 Task: Find connections with filter location Warnes with filter topic #Managementskillswith filter profile language Spanish with filter current company Australian Trade and Investment Commission (Austrade) with filter school Bidhan Chandra Krishi Viswavidyalaya with filter industry Office Furniture and Fixtures Manufacturing with filter service category Business Law with filter keywords title Bookkeeper
Action: Mouse moved to (613, 82)
Screenshot: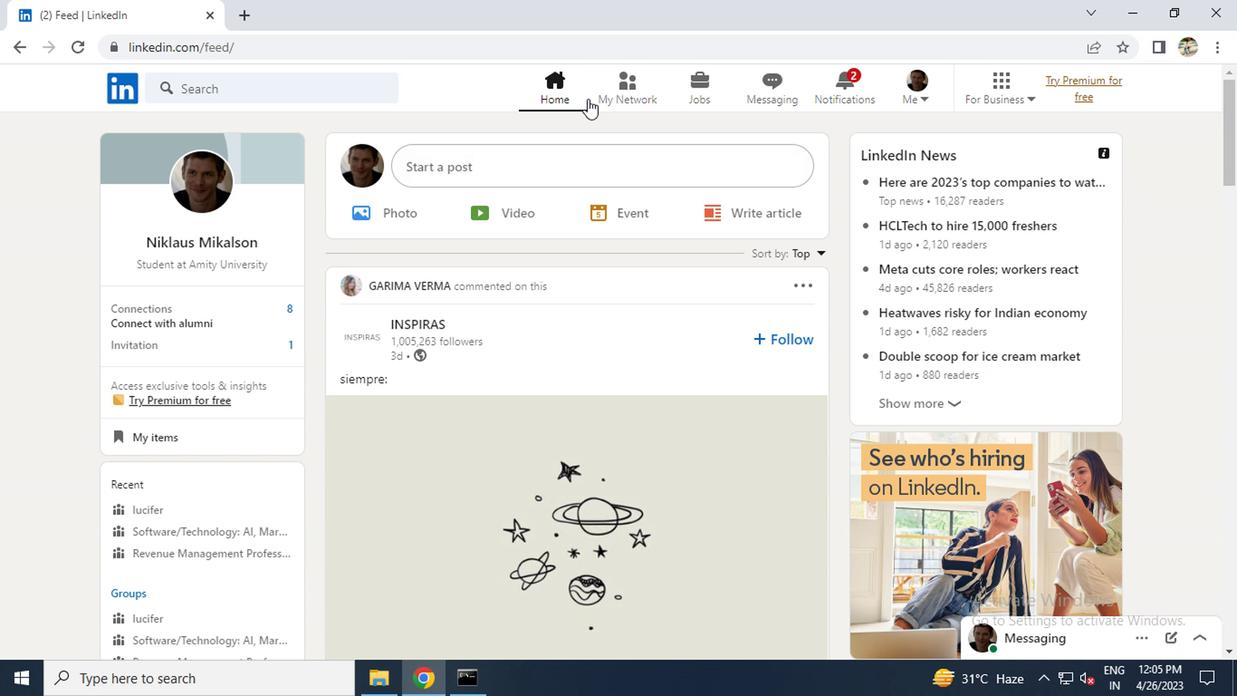 
Action: Mouse pressed left at (613, 82)
Screenshot: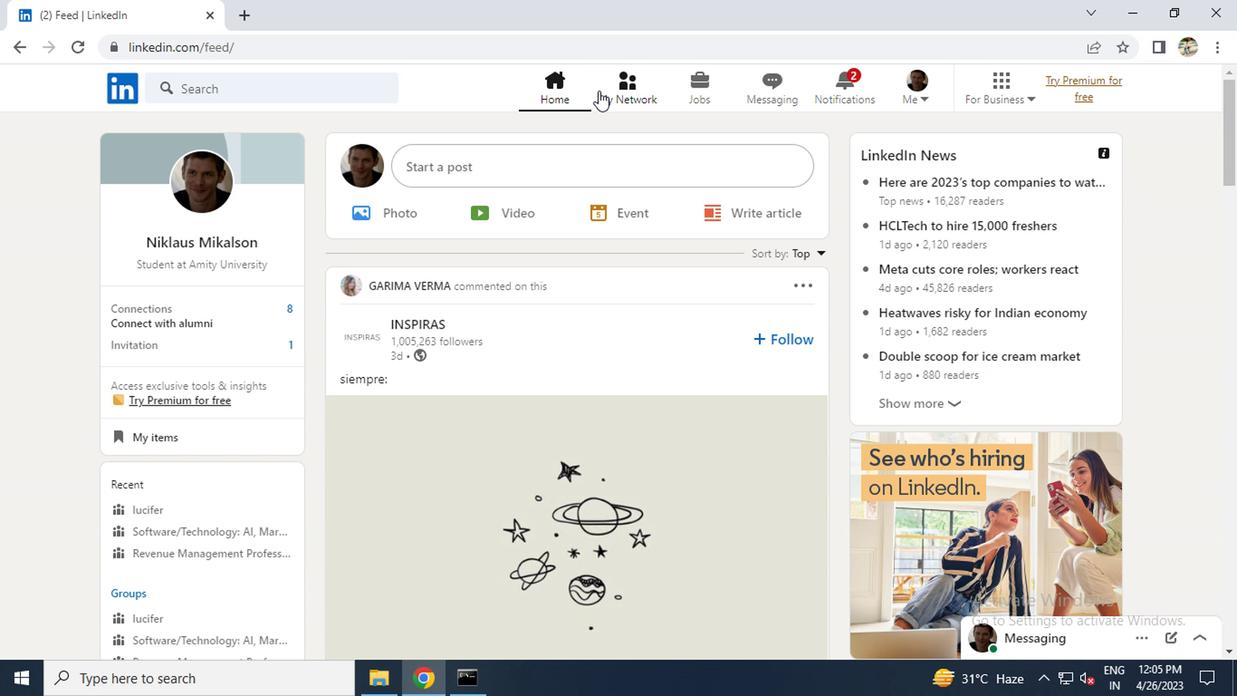 
Action: Mouse moved to (221, 190)
Screenshot: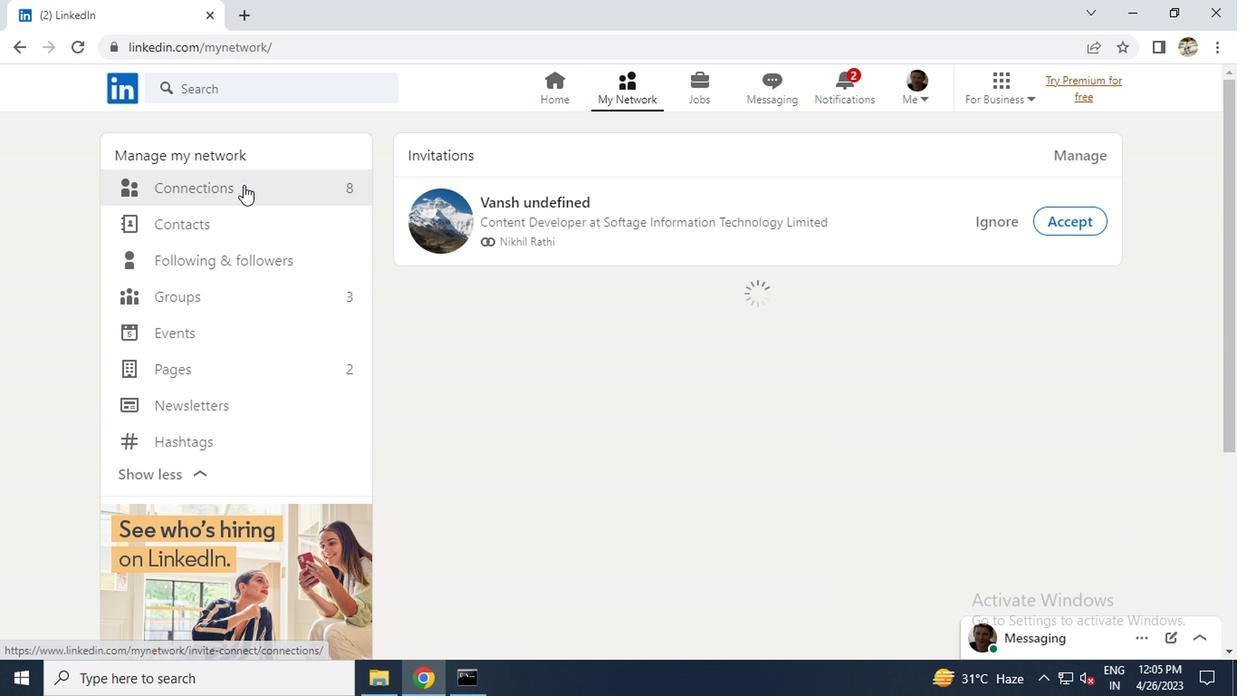 
Action: Mouse pressed left at (221, 190)
Screenshot: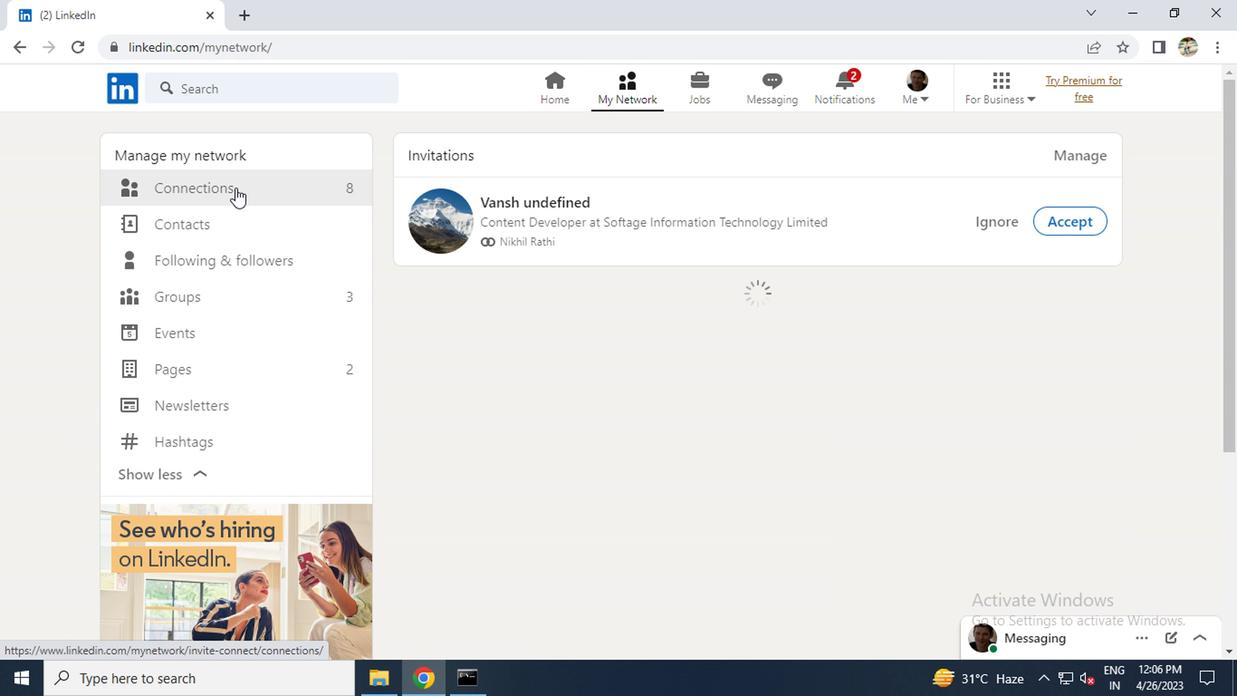 
Action: Mouse moved to (720, 194)
Screenshot: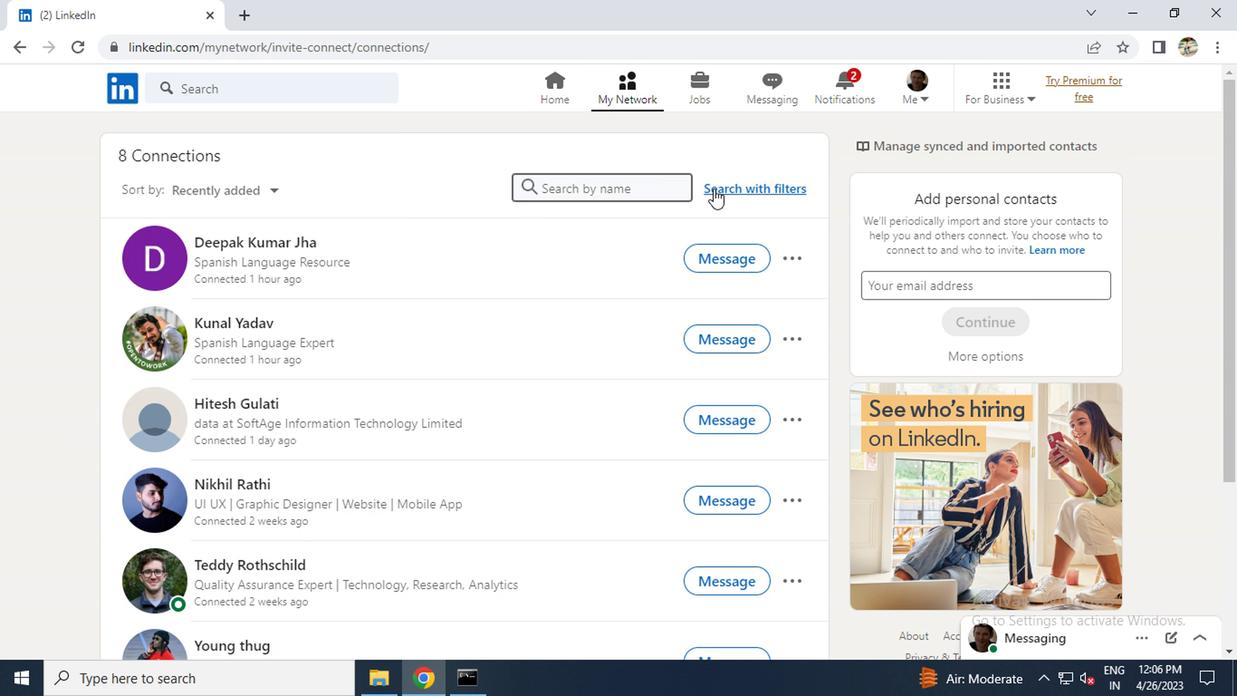 
Action: Mouse pressed left at (720, 194)
Screenshot: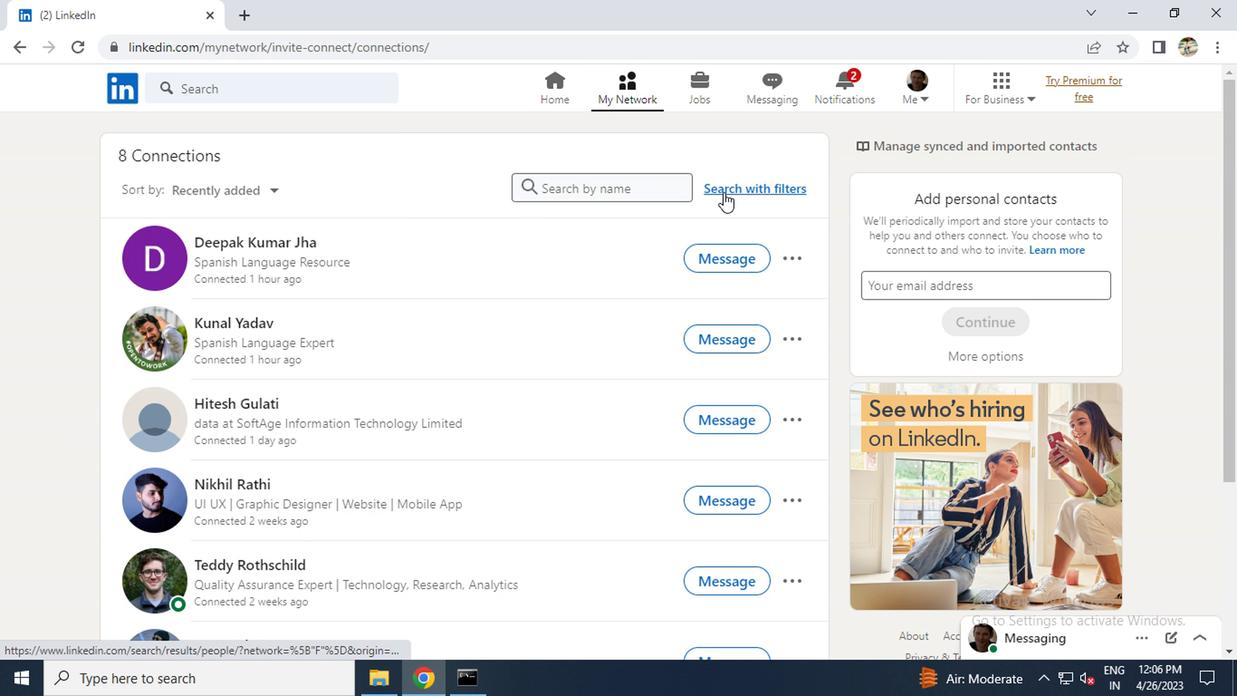 
Action: Mouse moved to (600, 137)
Screenshot: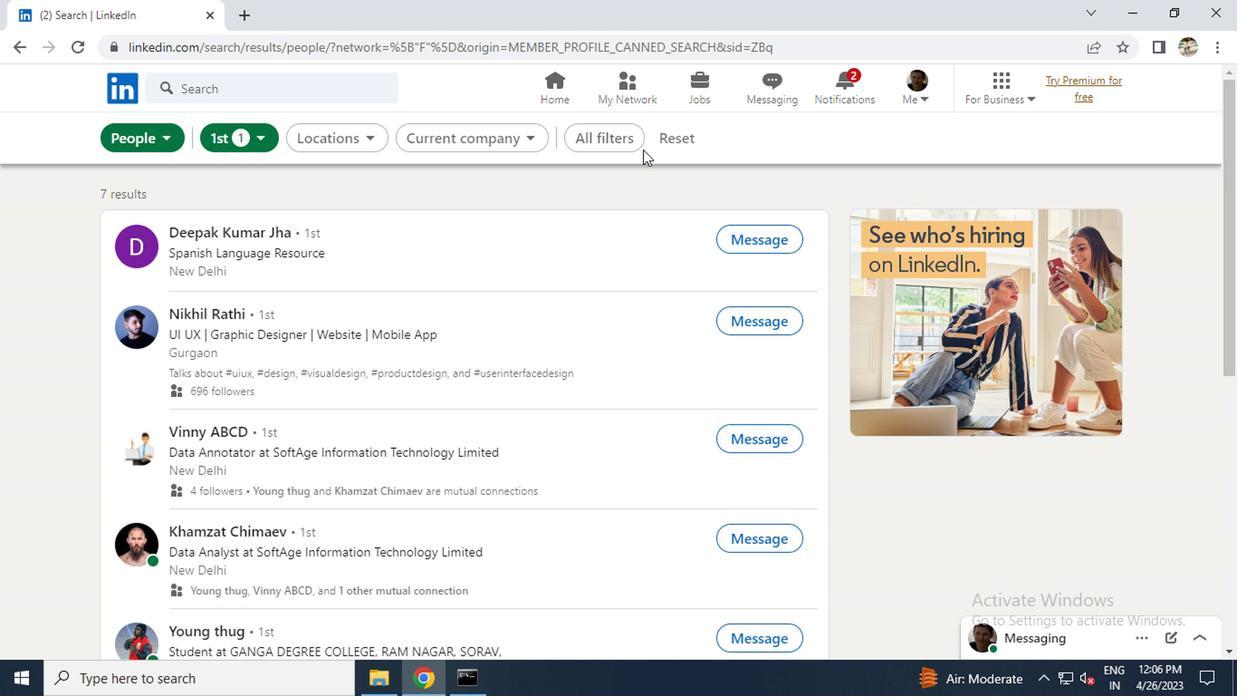 
Action: Mouse pressed left at (600, 137)
Screenshot: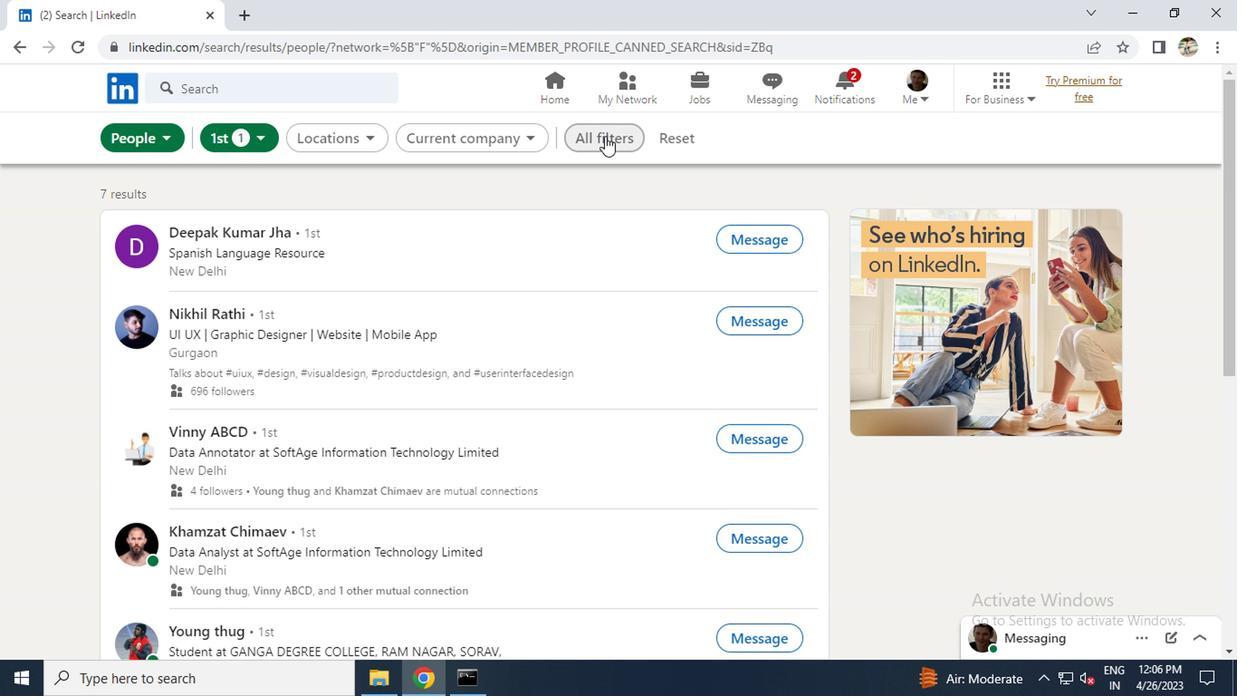
Action: Mouse moved to (818, 261)
Screenshot: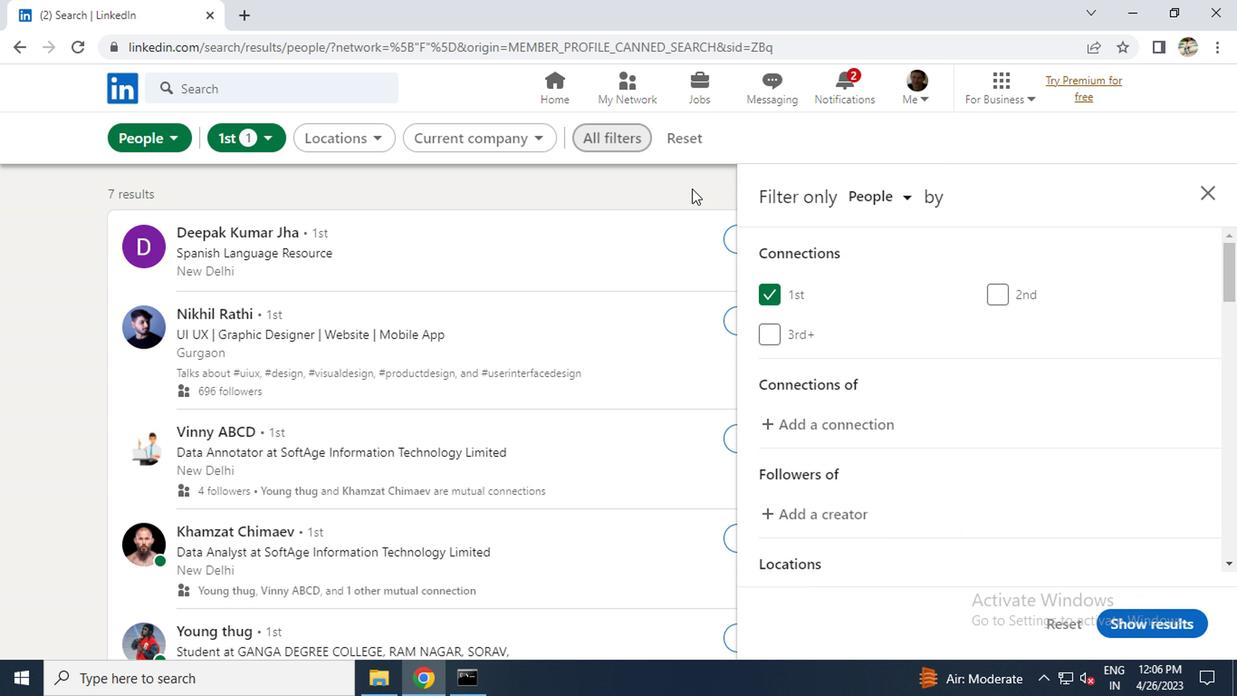 
Action: Mouse scrolled (818, 260) with delta (0, 0)
Screenshot: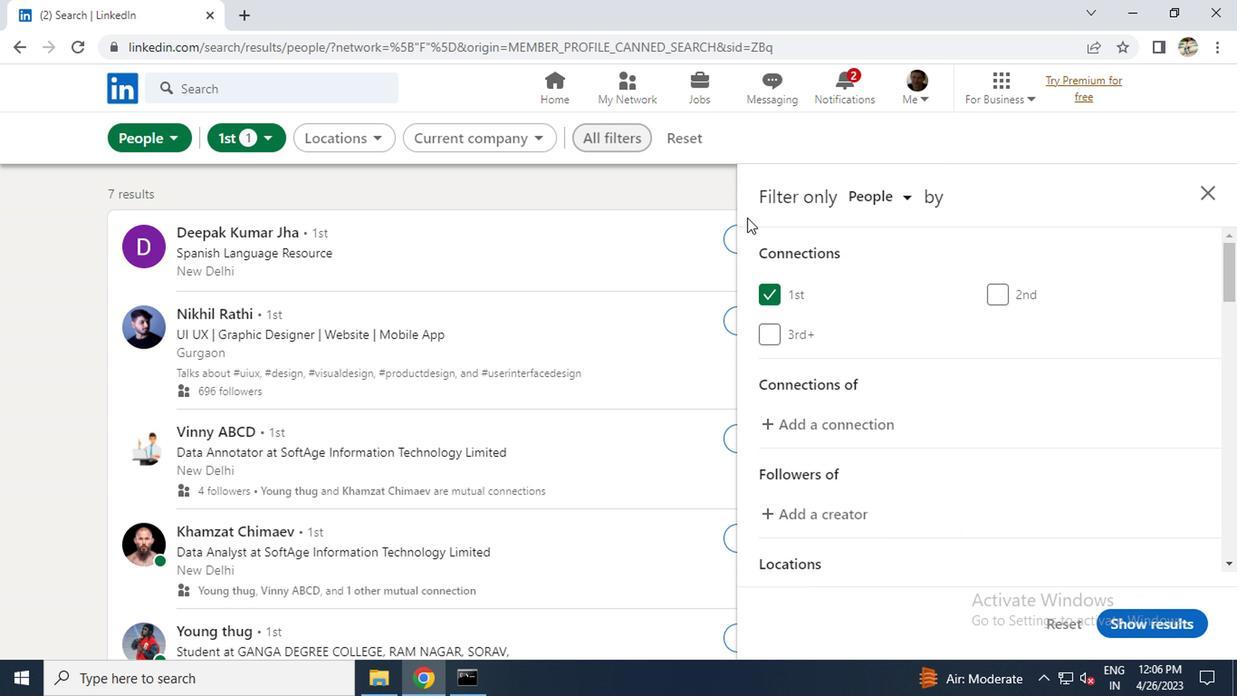 
Action: Mouse moved to (818, 262)
Screenshot: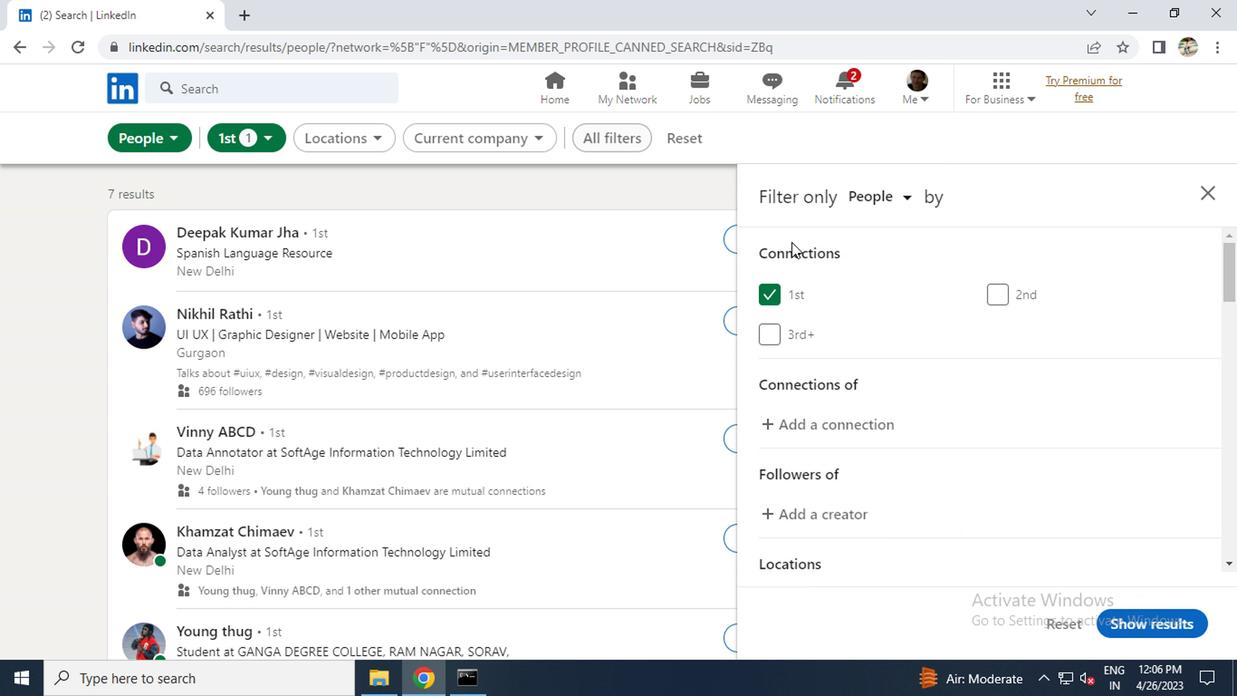
Action: Mouse scrolled (818, 261) with delta (0, -1)
Screenshot: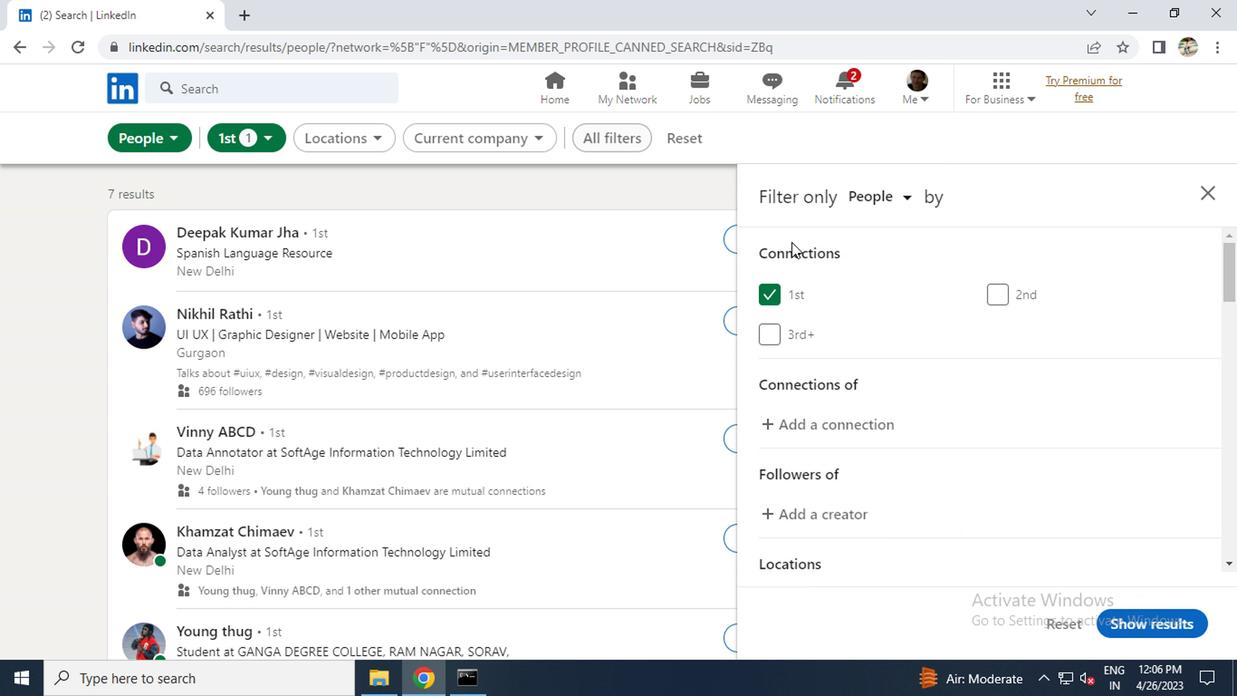 
Action: Mouse moved to (832, 282)
Screenshot: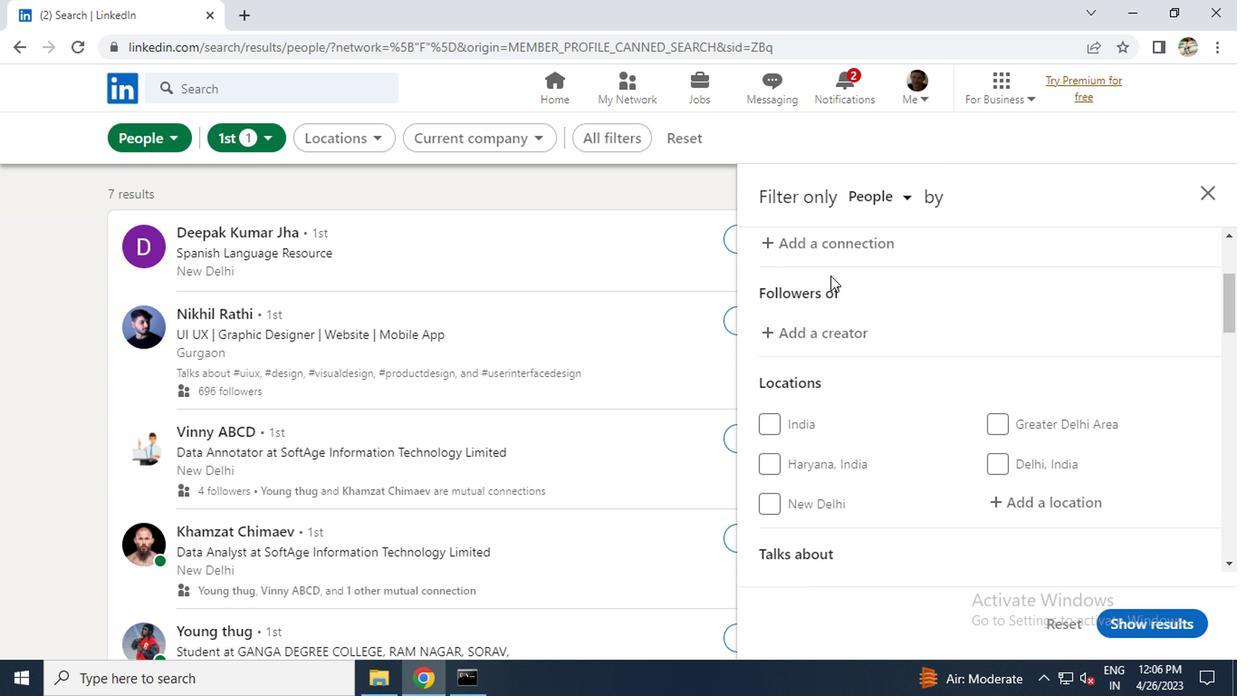 
Action: Mouse scrolled (832, 281) with delta (0, -1)
Screenshot: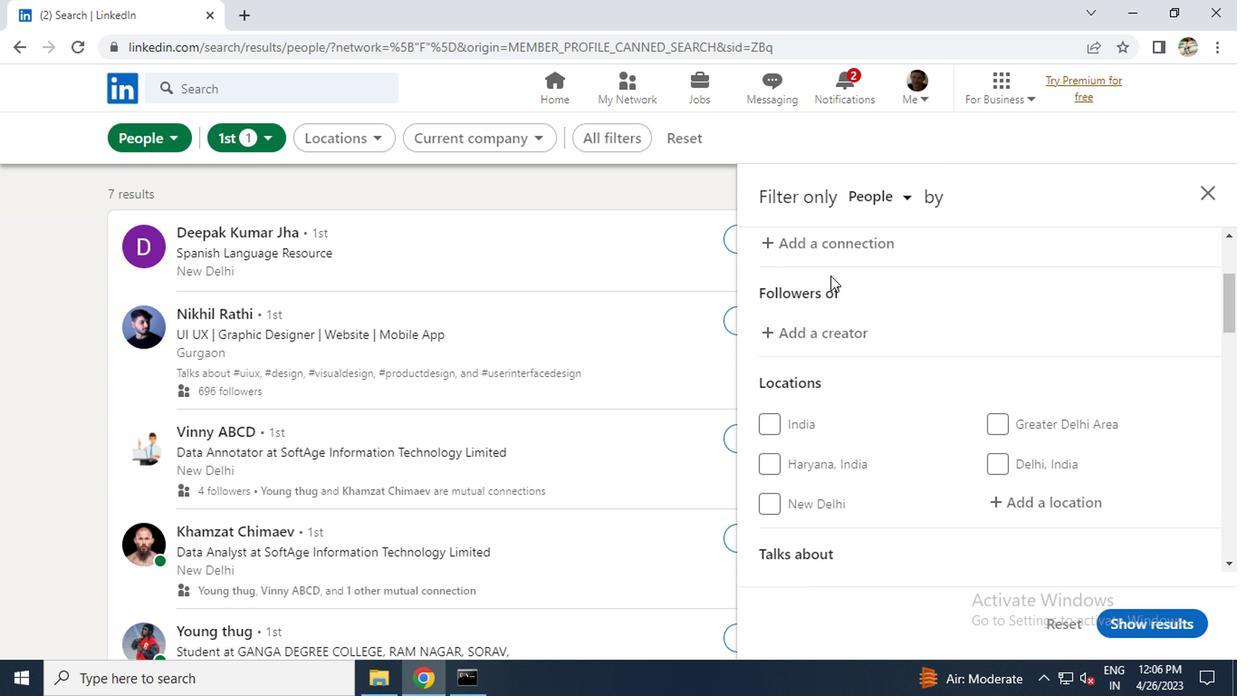
Action: Mouse moved to (1036, 410)
Screenshot: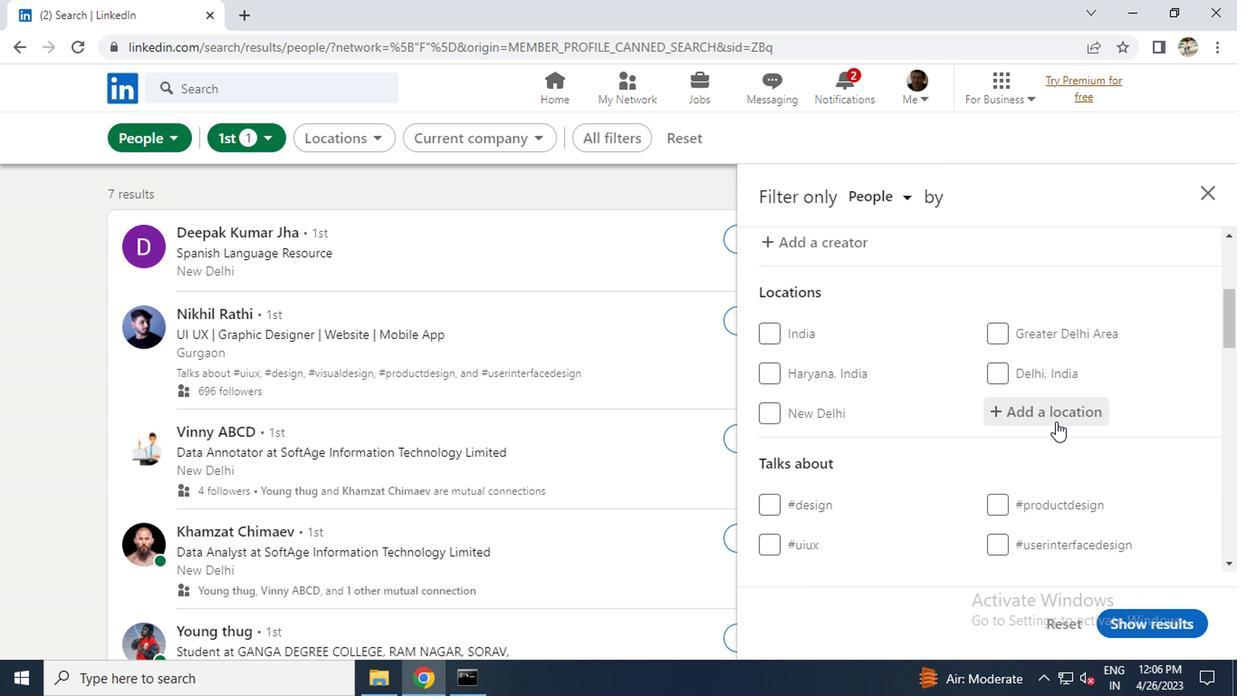 
Action: Mouse pressed left at (1036, 410)
Screenshot: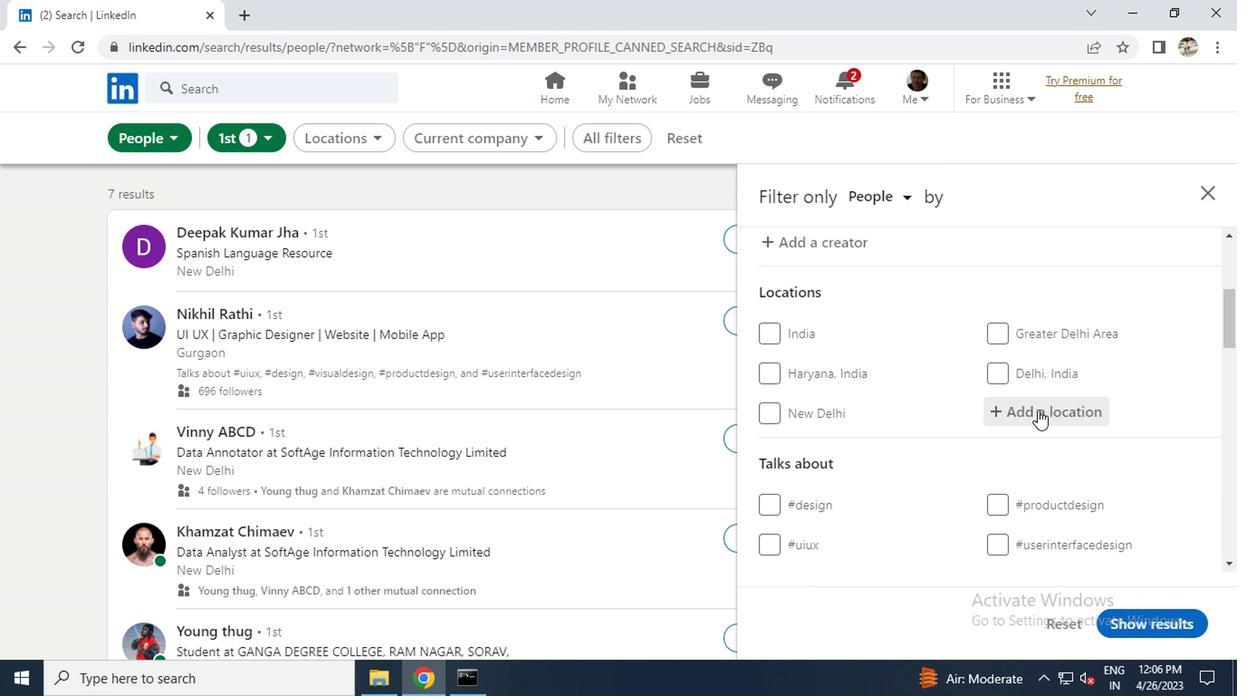 
Action: Mouse moved to (969, 371)
Screenshot: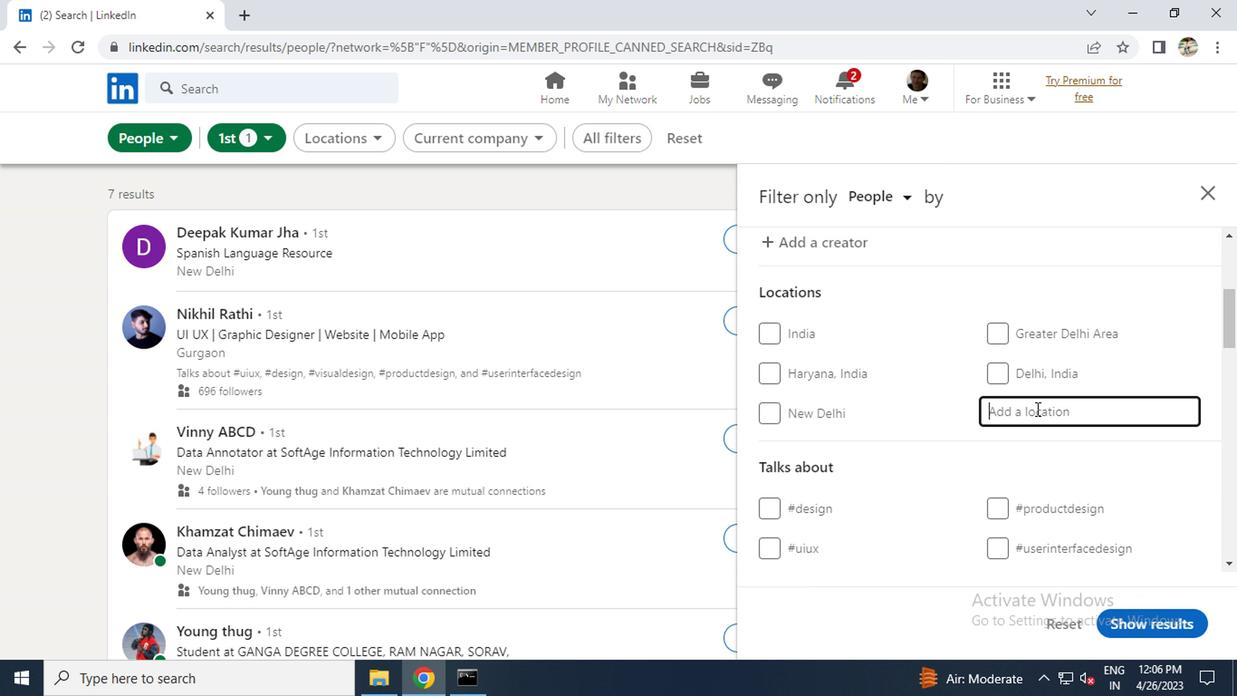 
Action: Key pressed <Key.caps_lock>w<Key.caps_lock>arnes
Screenshot: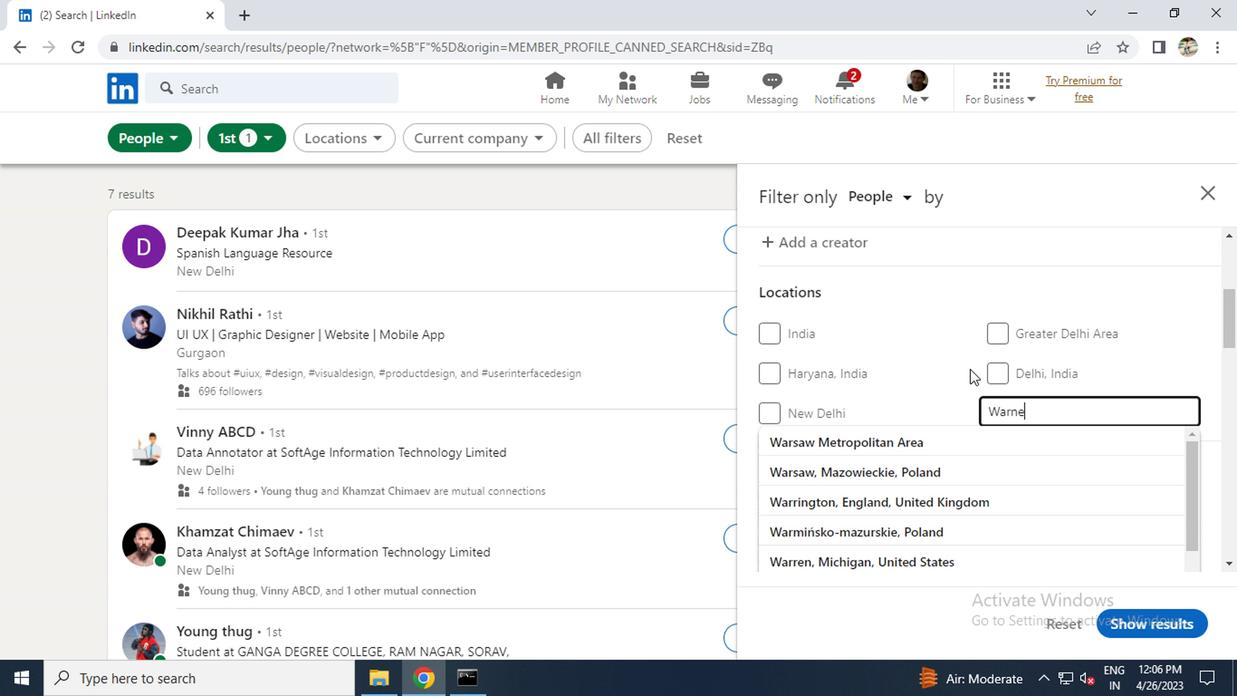 
Action: Mouse moved to (962, 371)
Screenshot: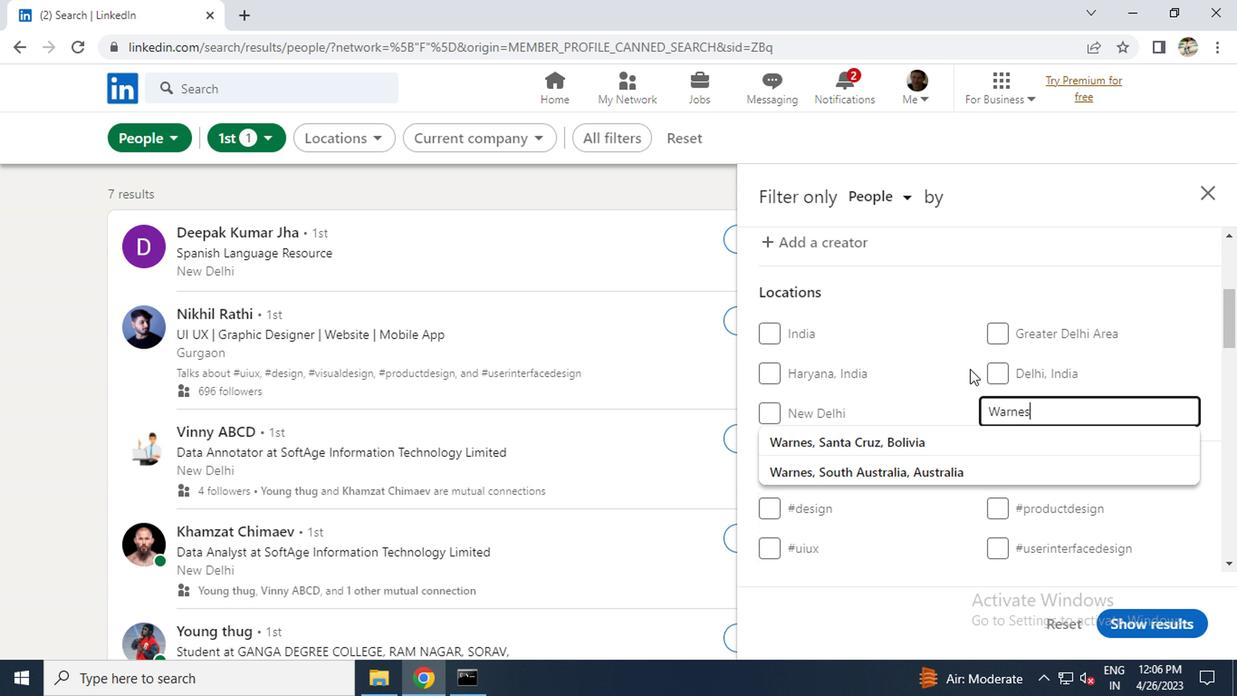 
Action: Key pressed <Key.enter>
Screenshot: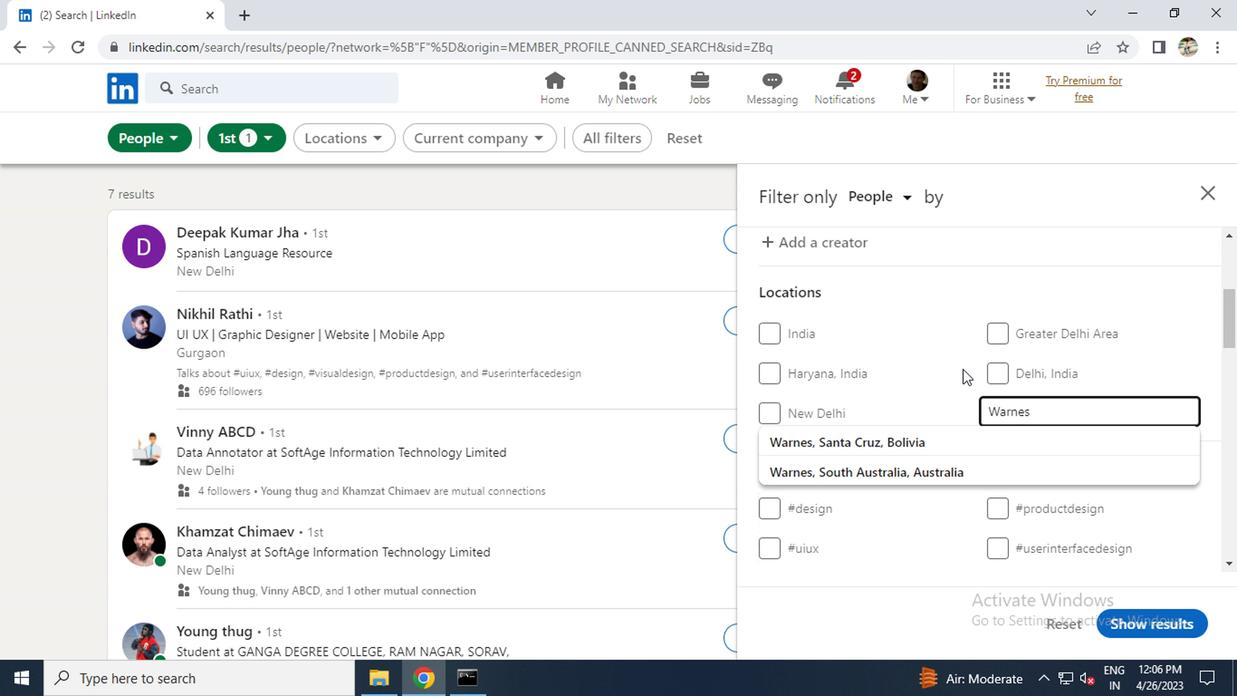 
Action: Mouse moved to (961, 366)
Screenshot: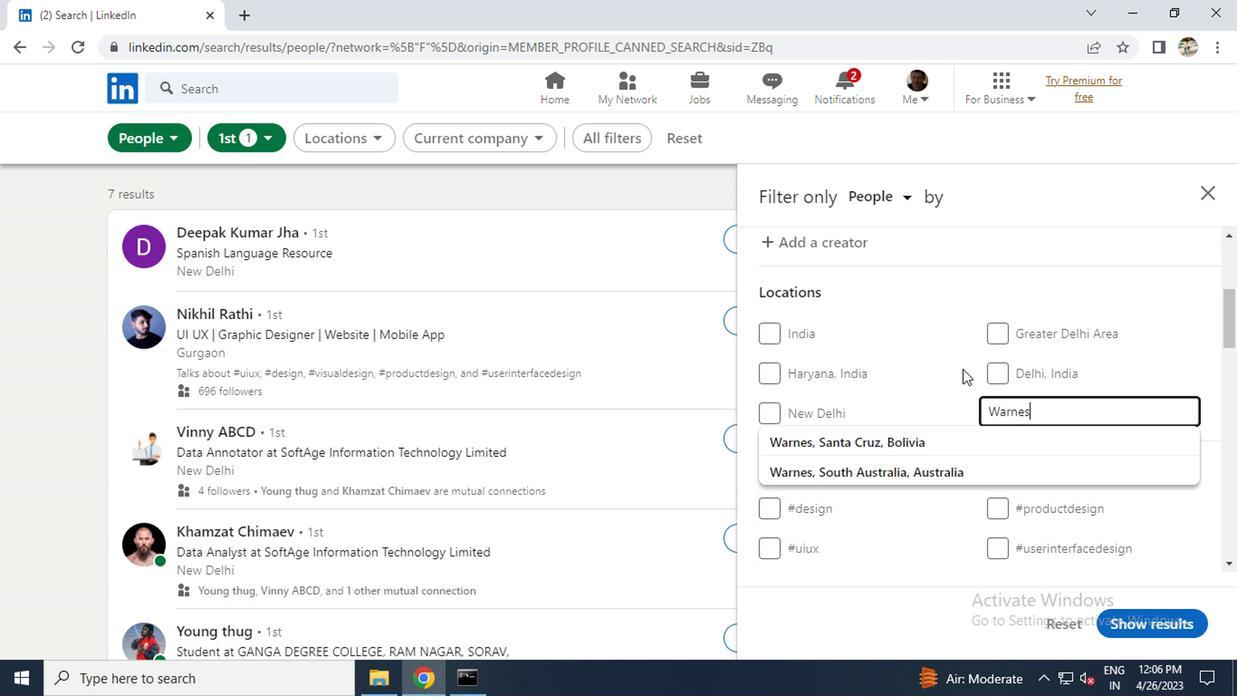 
Action: Mouse scrolled (961, 365) with delta (0, -1)
Screenshot: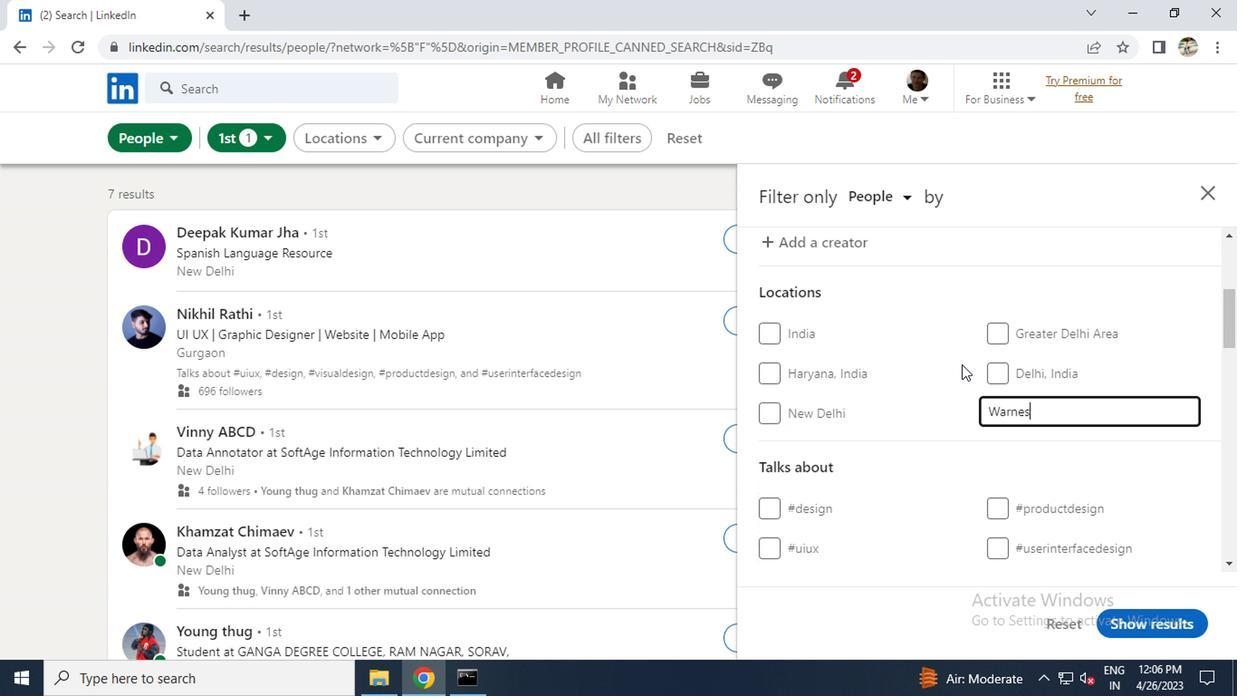 
Action: Mouse scrolled (961, 365) with delta (0, -1)
Screenshot: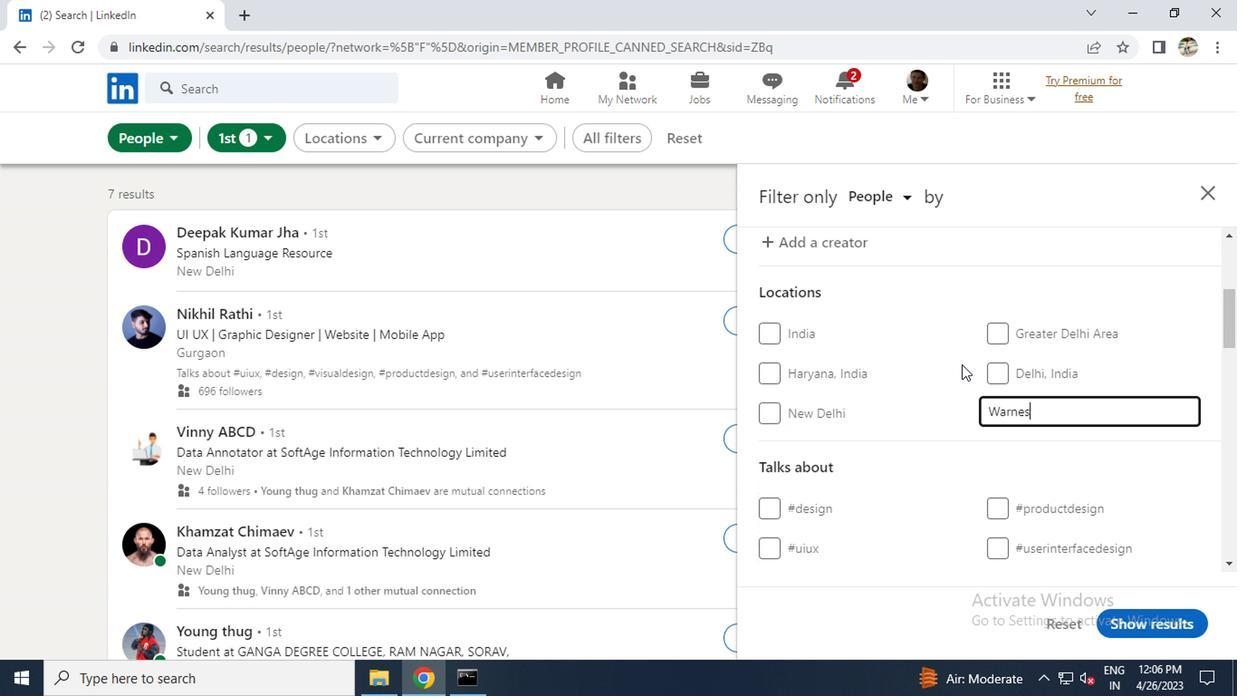 
Action: Mouse moved to (1025, 404)
Screenshot: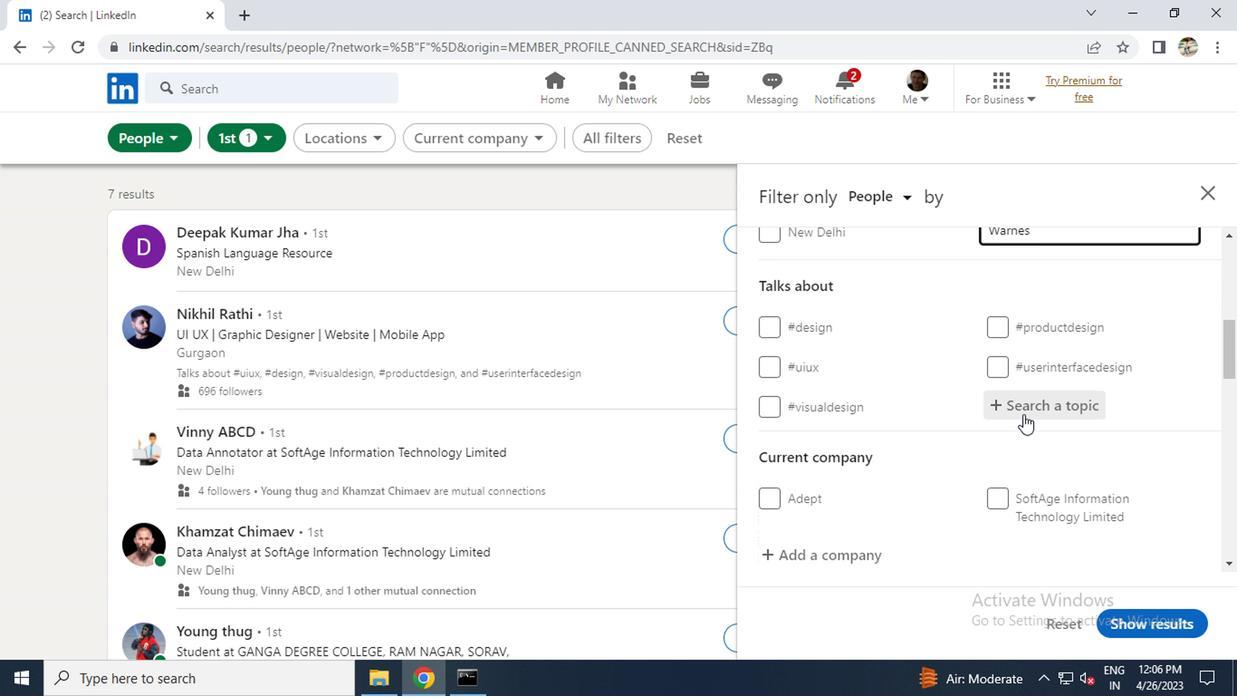 
Action: Mouse pressed left at (1025, 404)
Screenshot: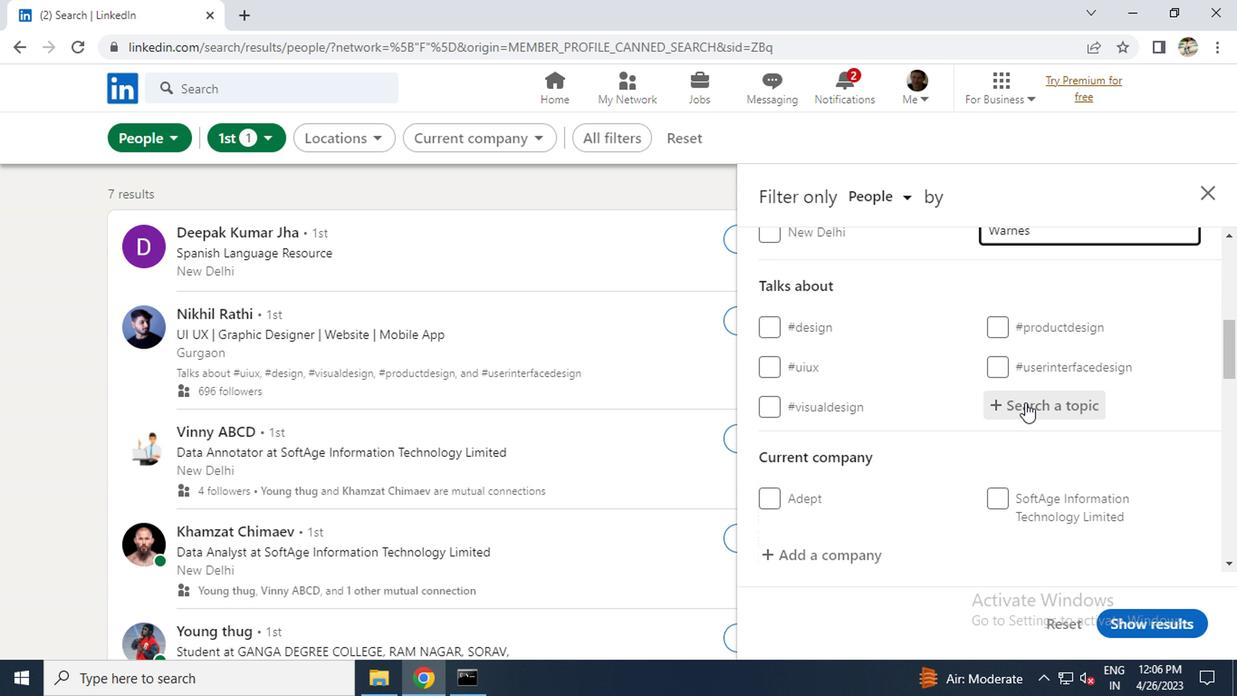 
Action: Key pressed <Key.caps_lock><Key.shift><Key.shift><Key.shift><Key.shift><Key.shift><Key.shift><Key.shift><Key.shift><Key.shift>#MA<Key.backspace><Key.caps_lock>ANAGEMENTSKILLS
Screenshot: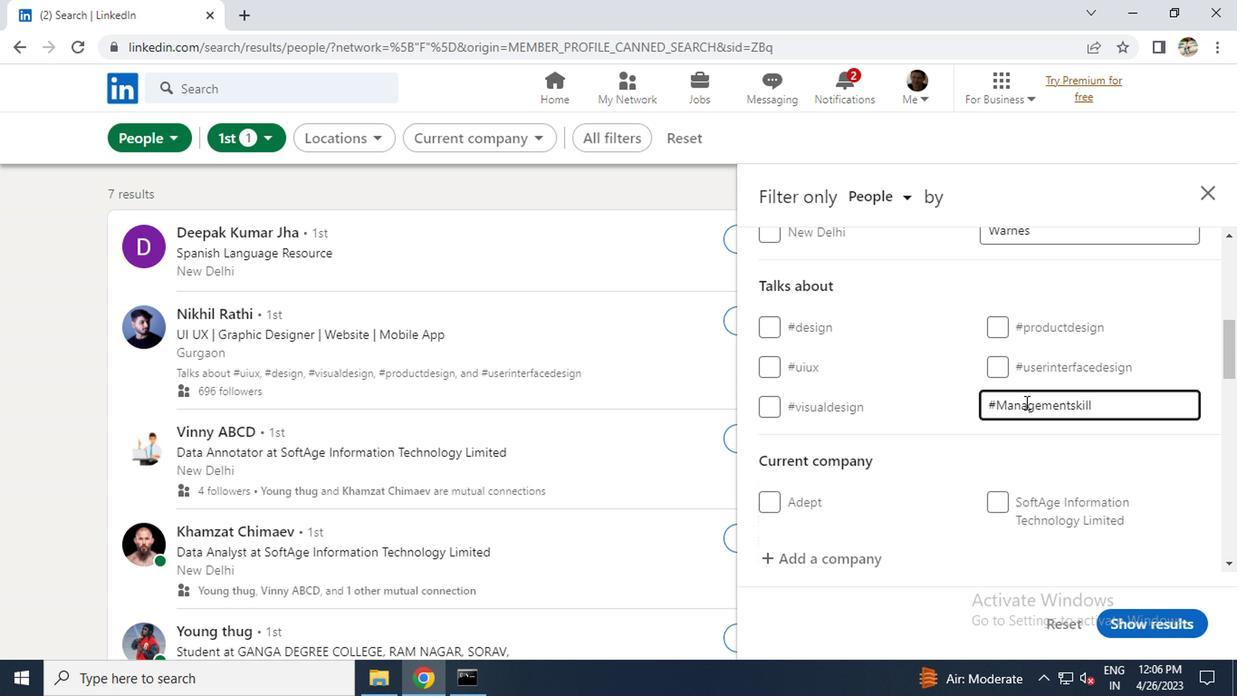 
Action: Mouse scrolled (1025, 403) with delta (0, -1)
Screenshot: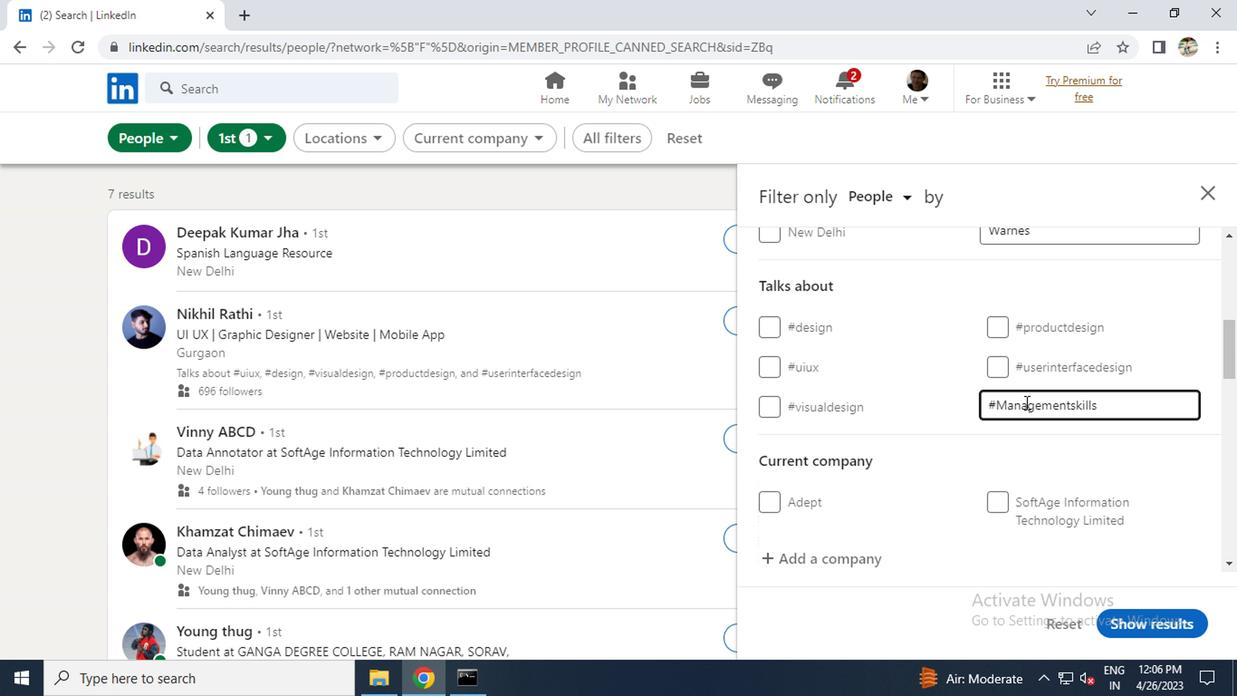 
Action: Mouse scrolled (1025, 403) with delta (0, -1)
Screenshot: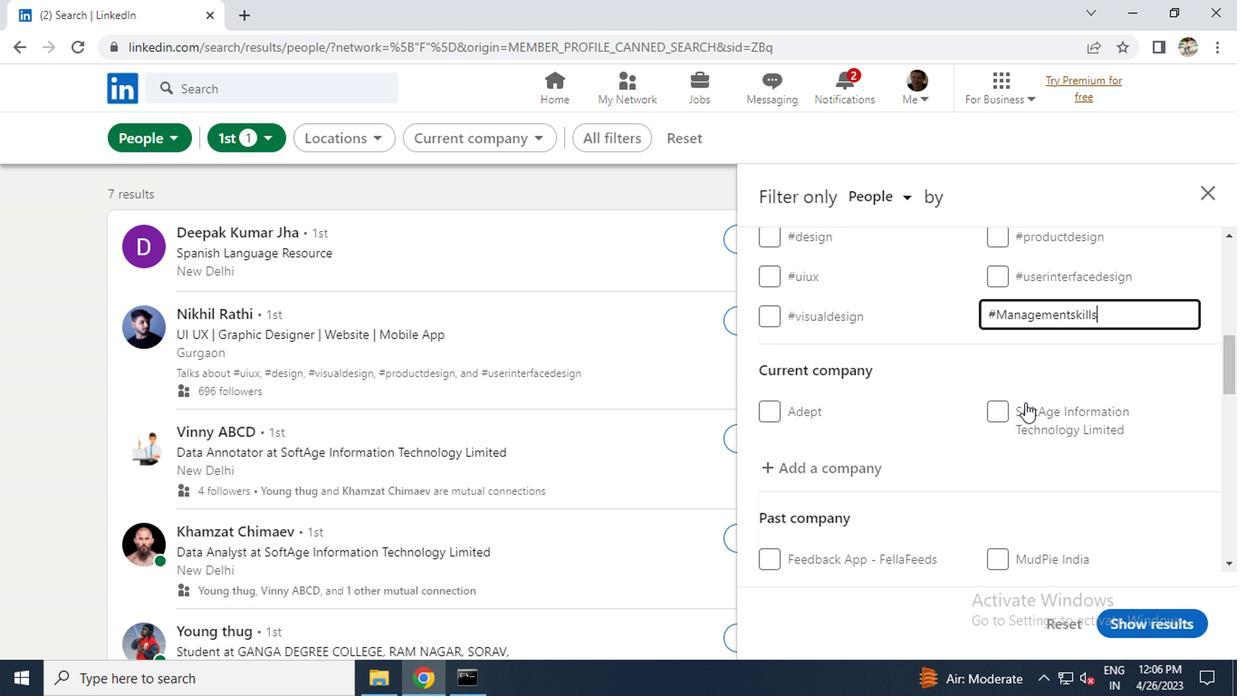 
Action: Mouse moved to (803, 368)
Screenshot: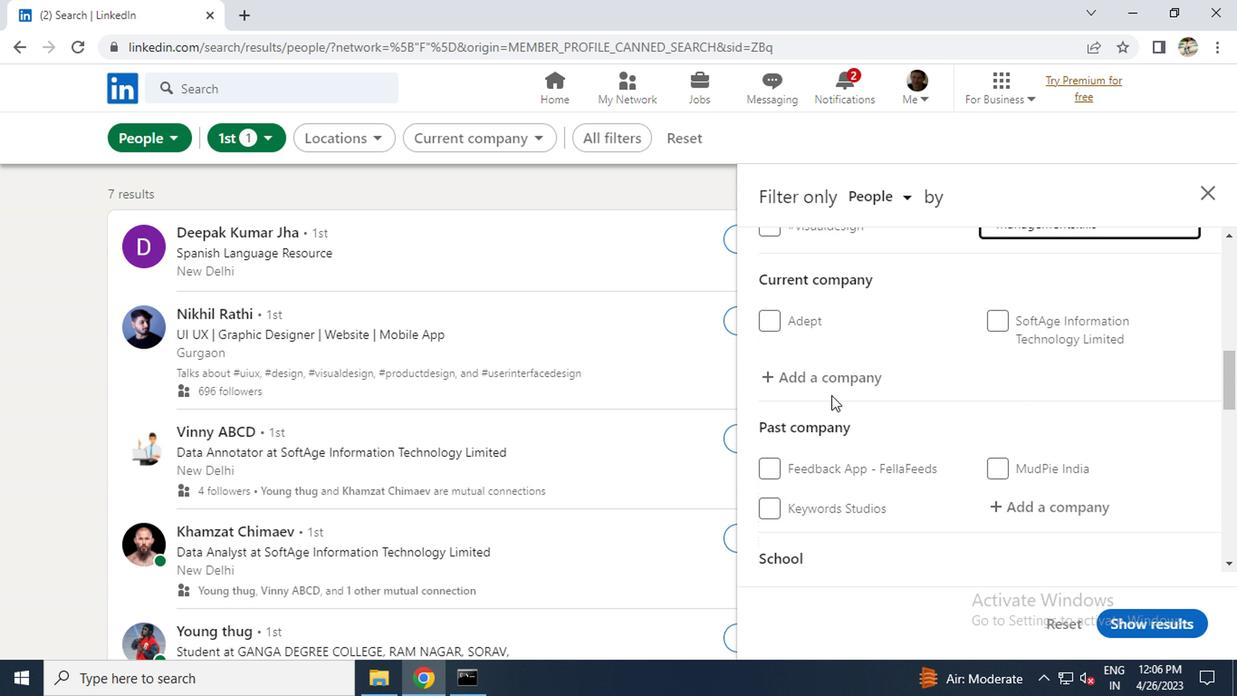 
Action: Mouse pressed left at (803, 368)
Screenshot: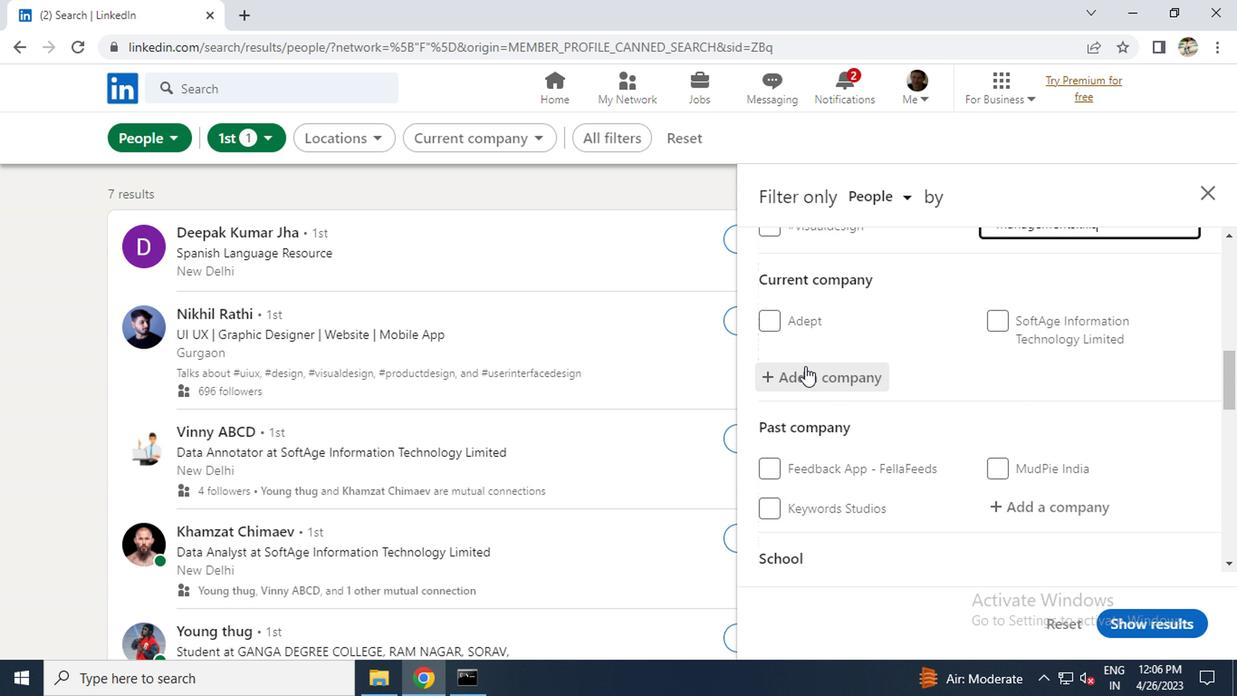 
Action: Key pressed <Key.caps_lock>A<Key.caps_lock>USTRR<Key.backspace>ALIA<Key.space><Key.caps_lock>T<Key.caps_lock>RADE<Key.space>AND<Key.space><Key.caps_lock>I<Key.caps_lock>NVESTMENT<Key.space><Key.caps_lock>C<Key.caps_lock>OMM<Key.backspace><Key.backspace>MMISSION<Key.space><Key.shift><Key.shift><Key.shift><Key.shift><Key.shift><Key.shift>(<Key.space><Key.caps_lock>AUSTRADE<Key.shift>)<Key.enter>
Screenshot: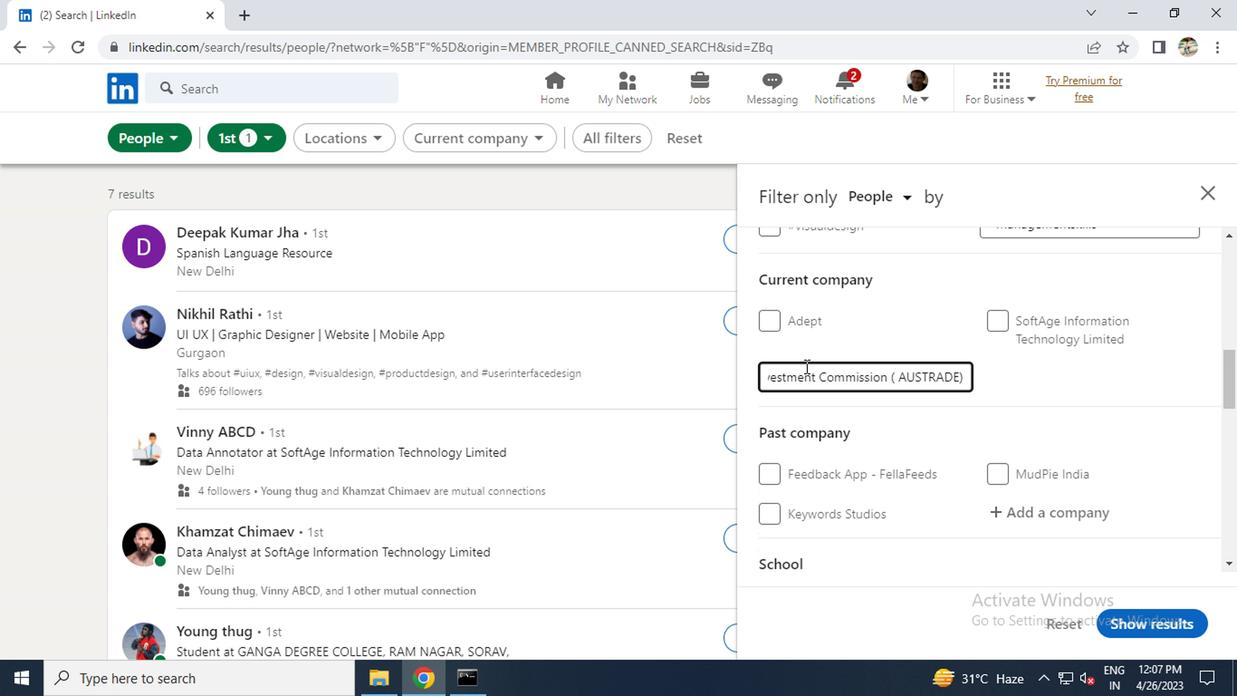 
Action: Mouse moved to (838, 381)
Screenshot: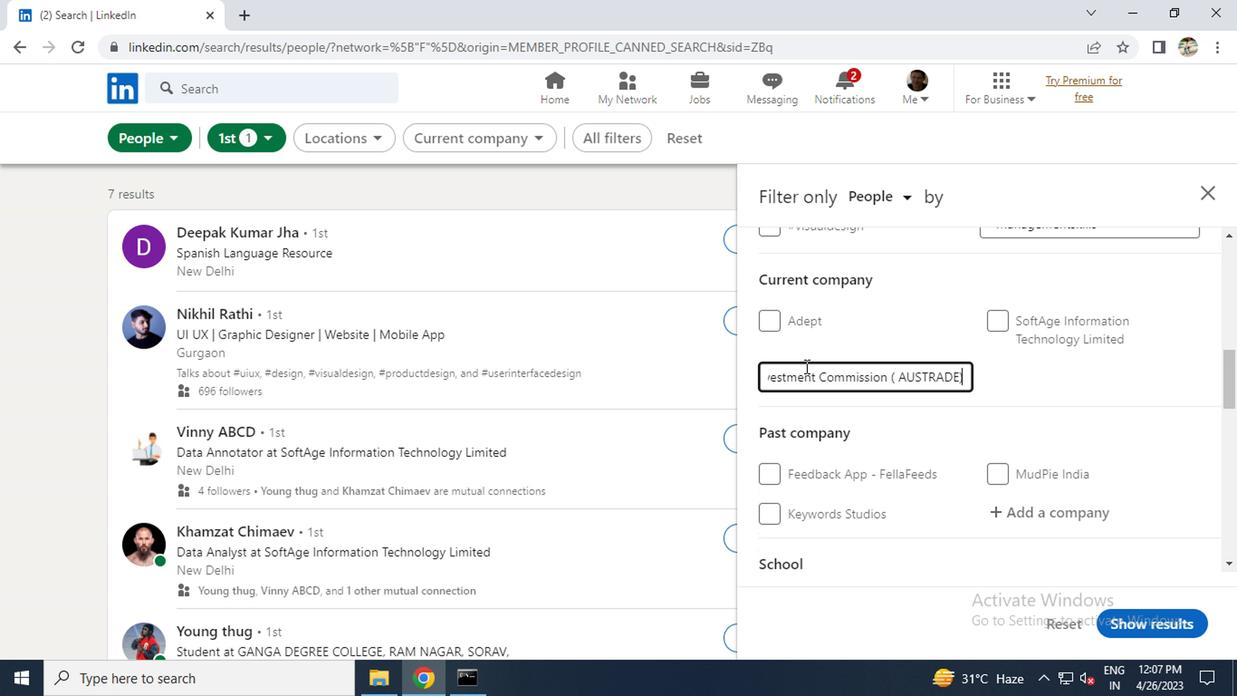 
Action: Mouse scrolled (838, 380) with delta (0, 0)
Screenshot: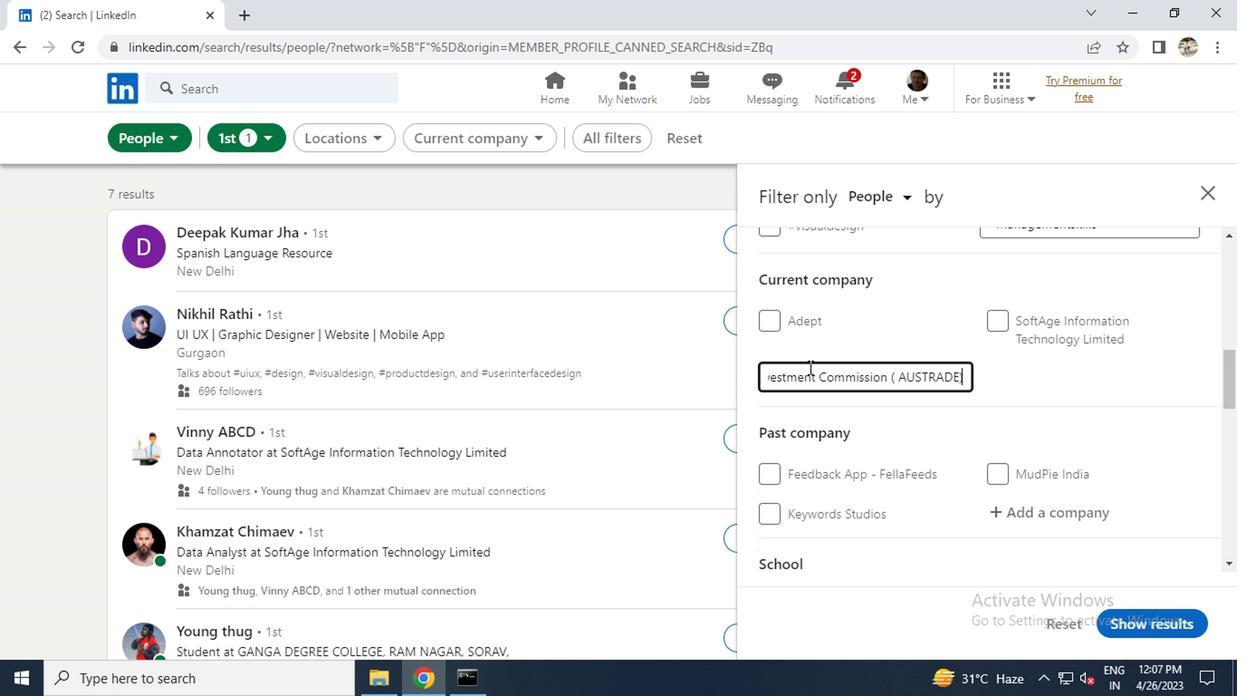 
Action: Mouse moved to (852, 509)
Screenshot: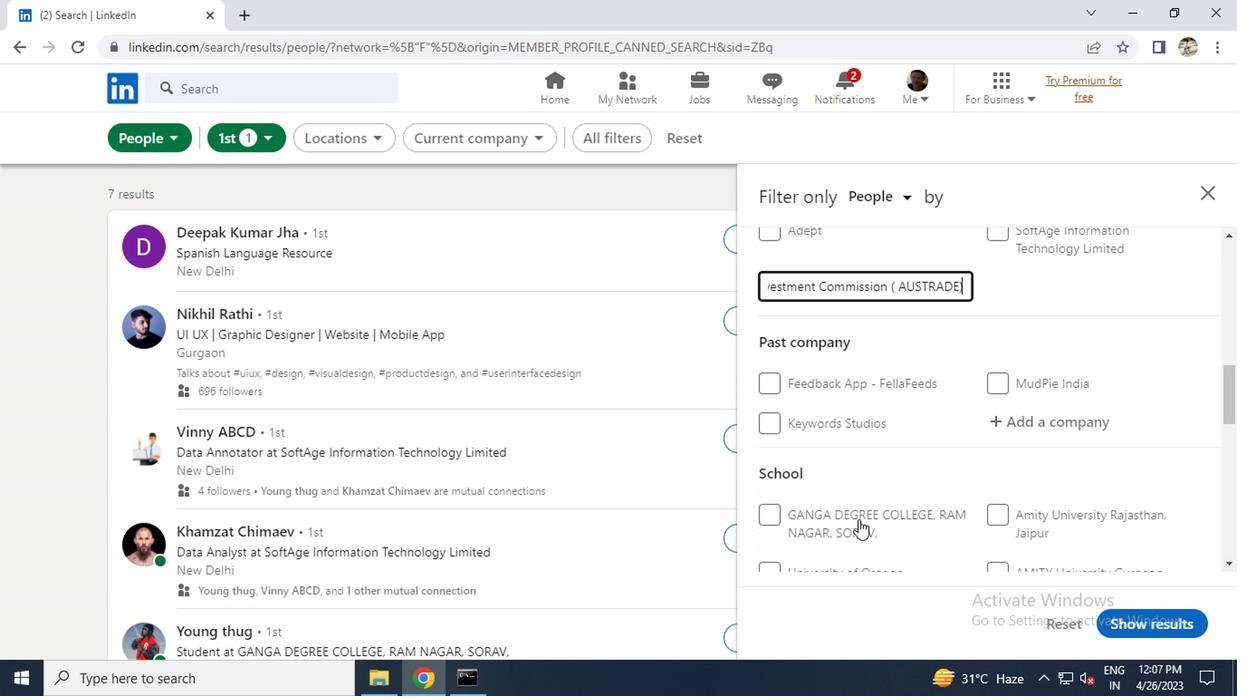 
Action: Mouse scrolled (852, 508) with delta (0, -1)
Screenshot: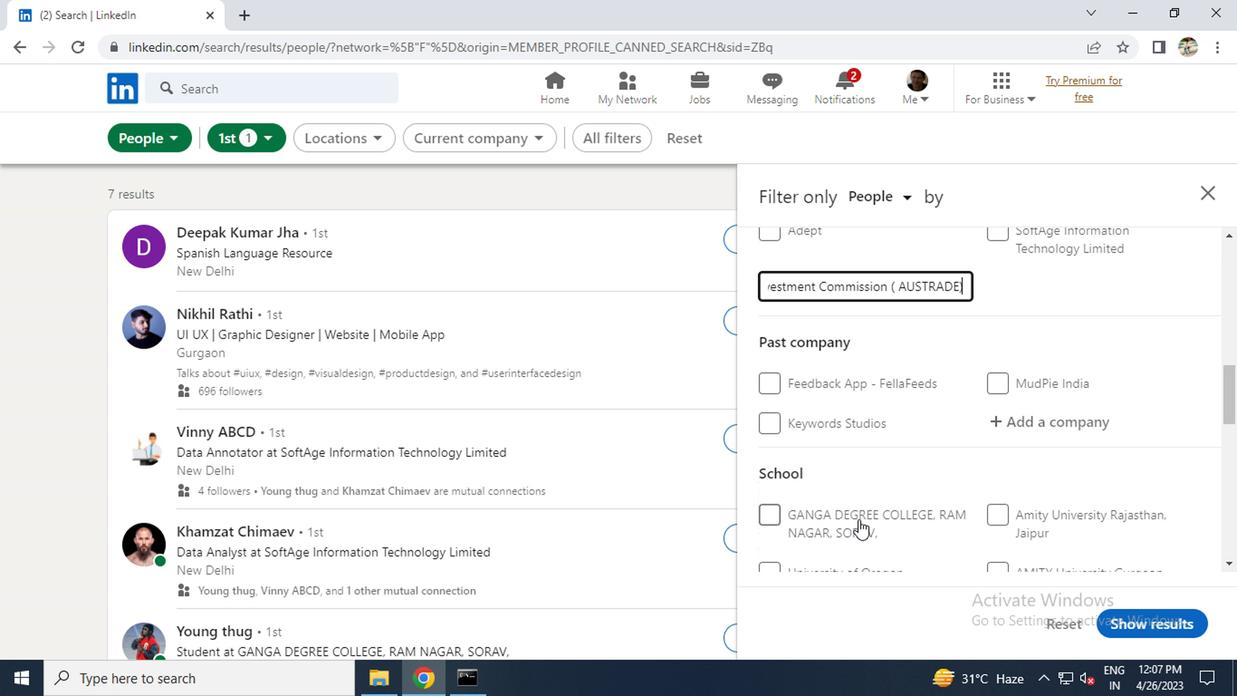 
Action: Mouse scrolled (852, 508) with delta (0, -1)
Screenshot: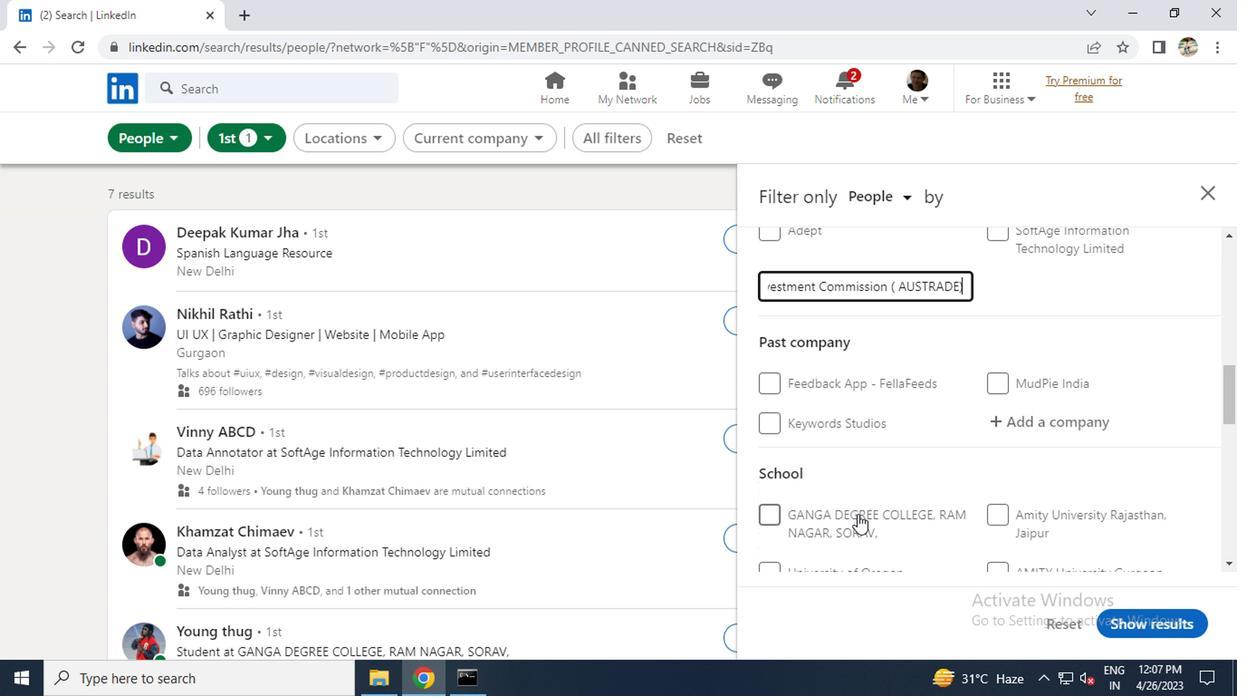 
Action: Mouse moved to (803, 429)
Screenshot: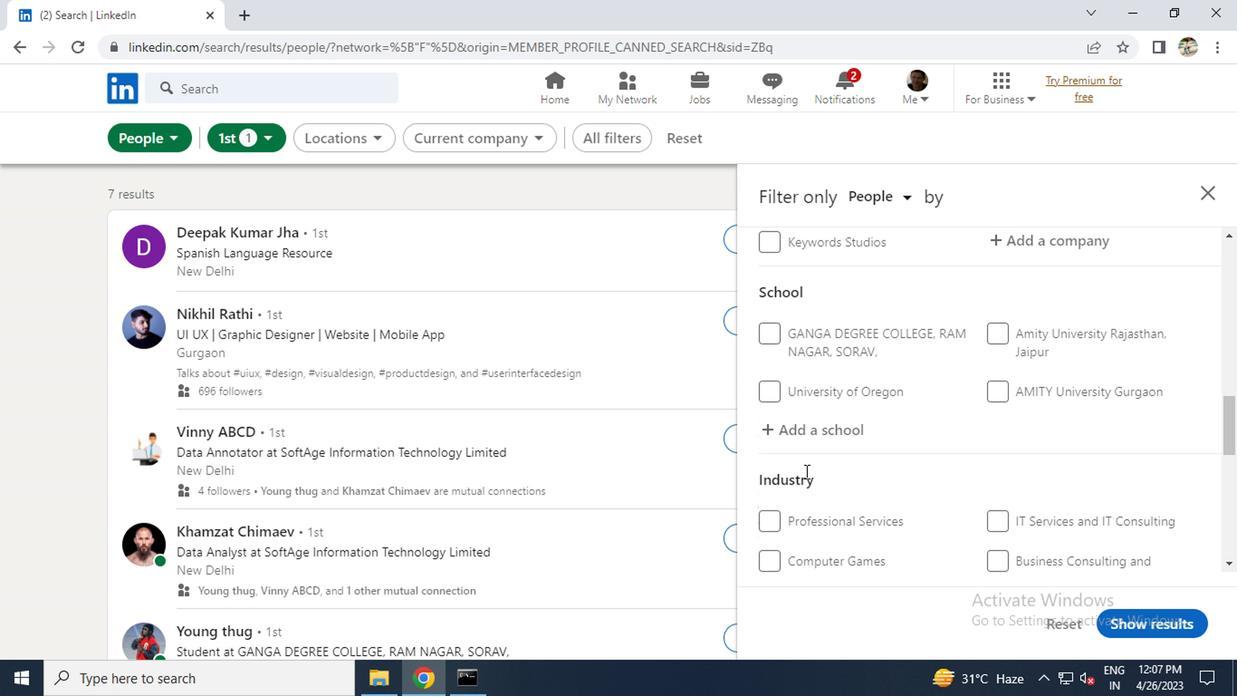 
Action: Mouse pressed left at (803, 429)
Screenshot: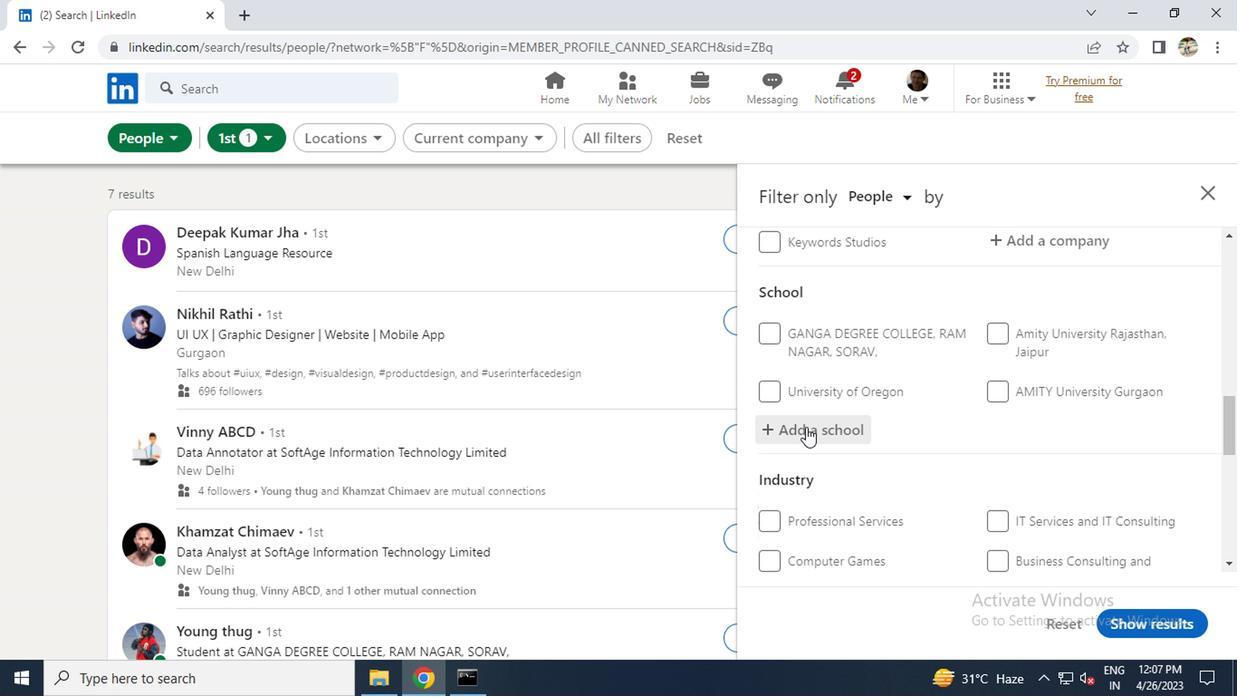 
Action: Key pressed <Key.caps_lock><Key.caps_lock>B<Key.caps_lock>IDHAN
Screenshot: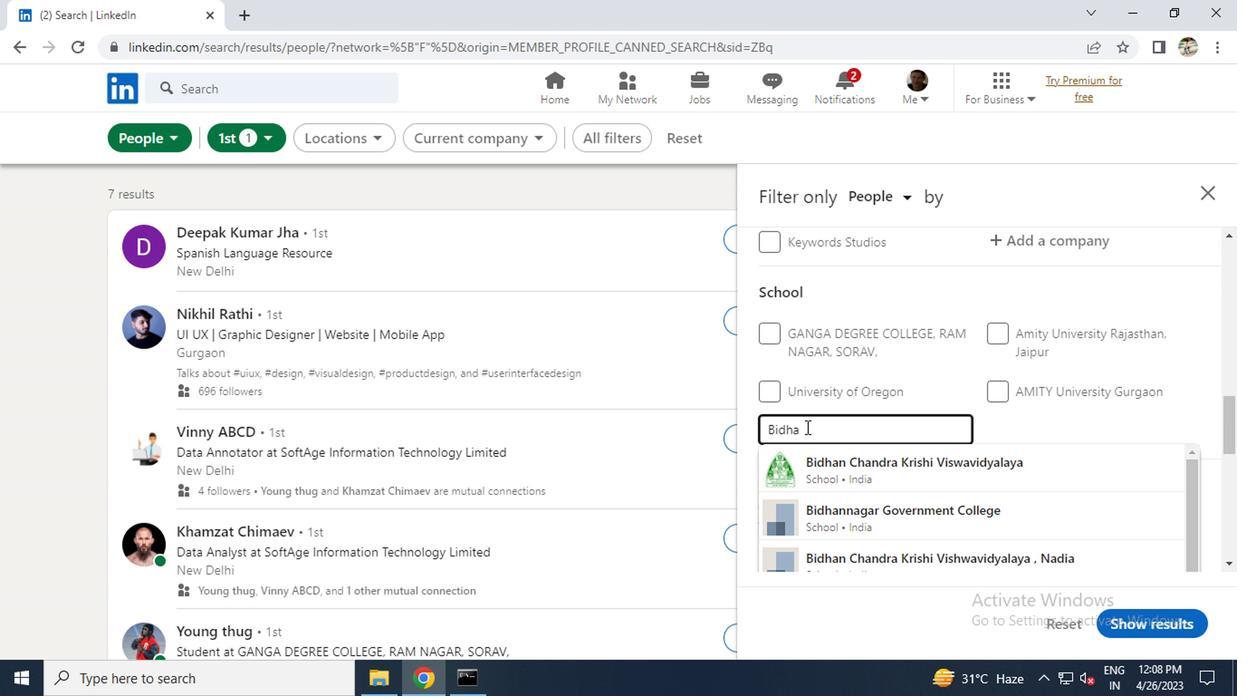 
Action: Mouse moved to (843, 473)
Screenshot: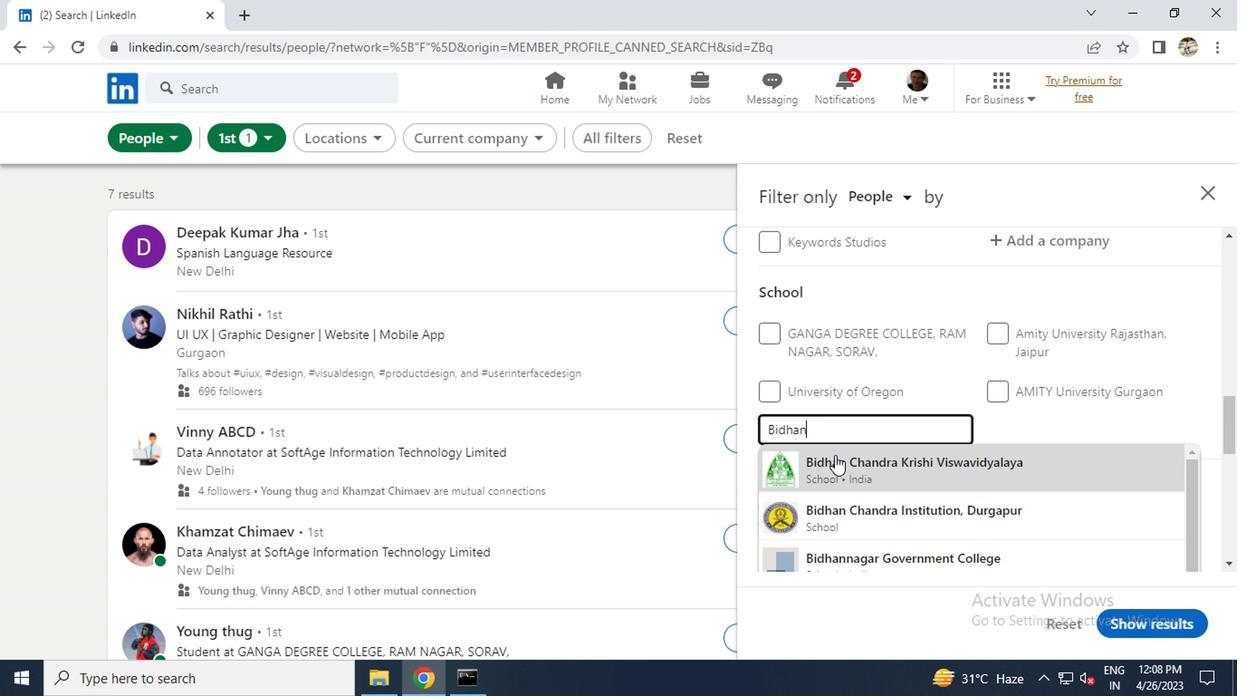 
Action: Mouse pressed left at (843, 473)
Screenshot: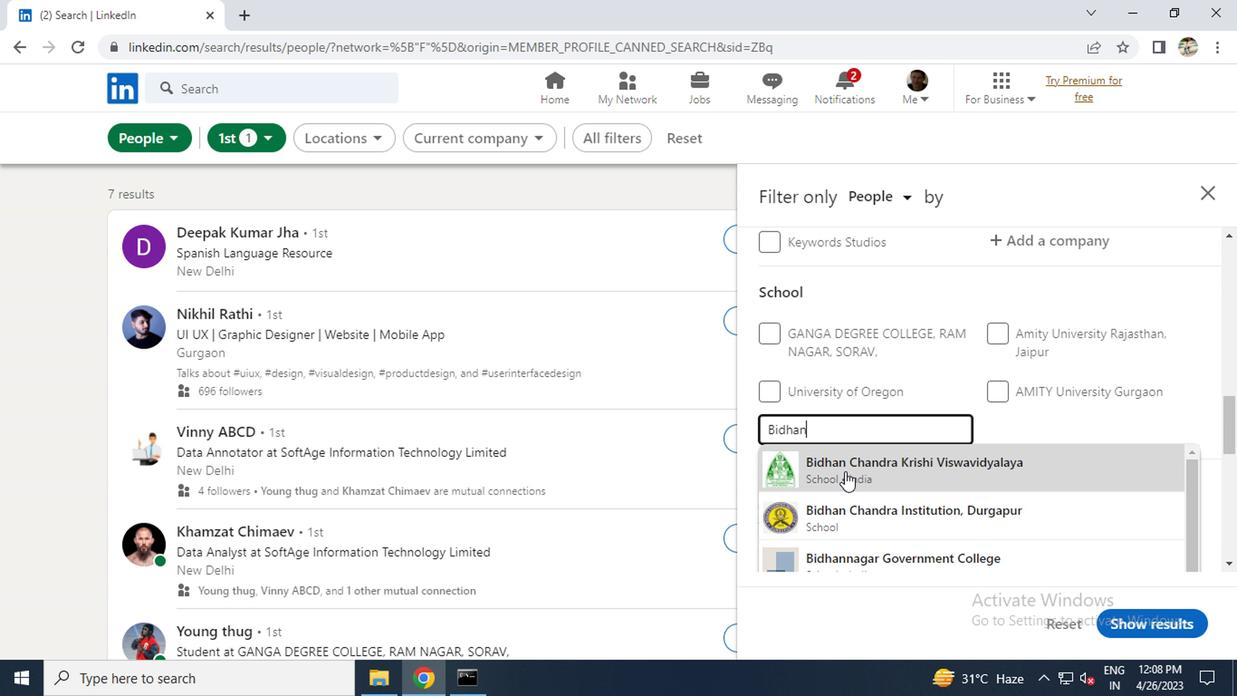 
Action: Mouse scrolled (843, 472) with delta (0, 0)
Screenshot: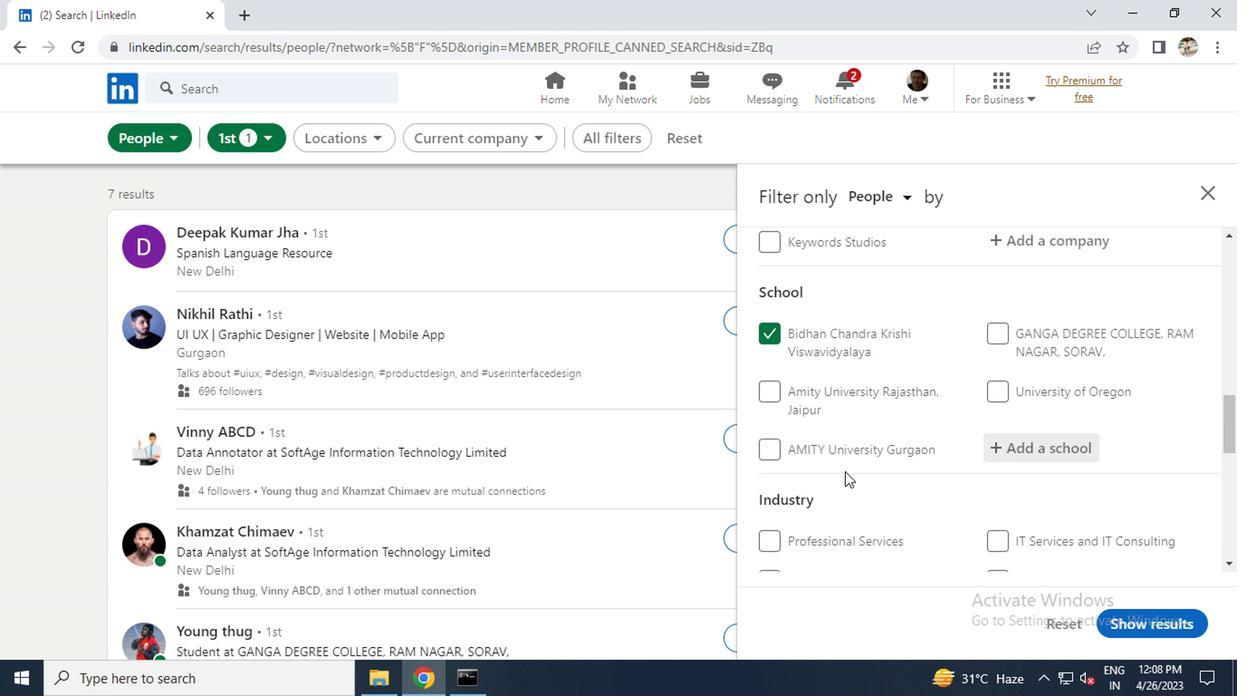 
Action: Mouse scrolled (843, 472) with delta (0, 0)
Screenshot: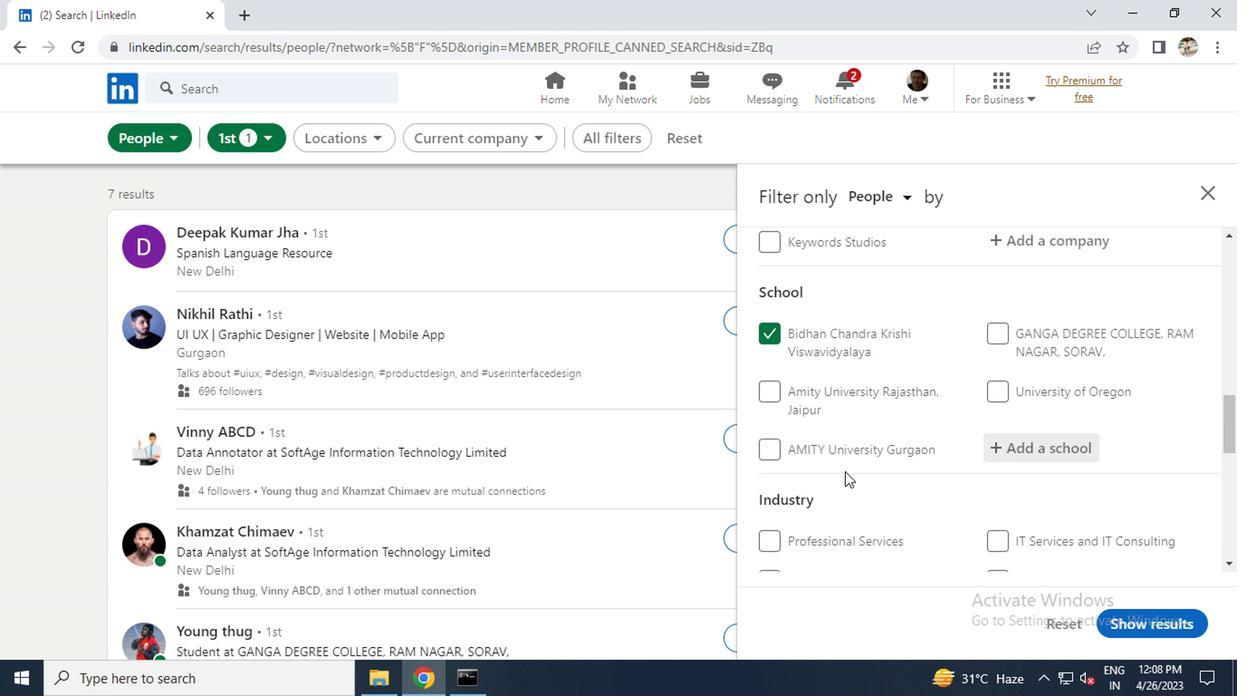 
Action: Mouse scrolled (843, 472) with delta (0, 0)
Screenshot: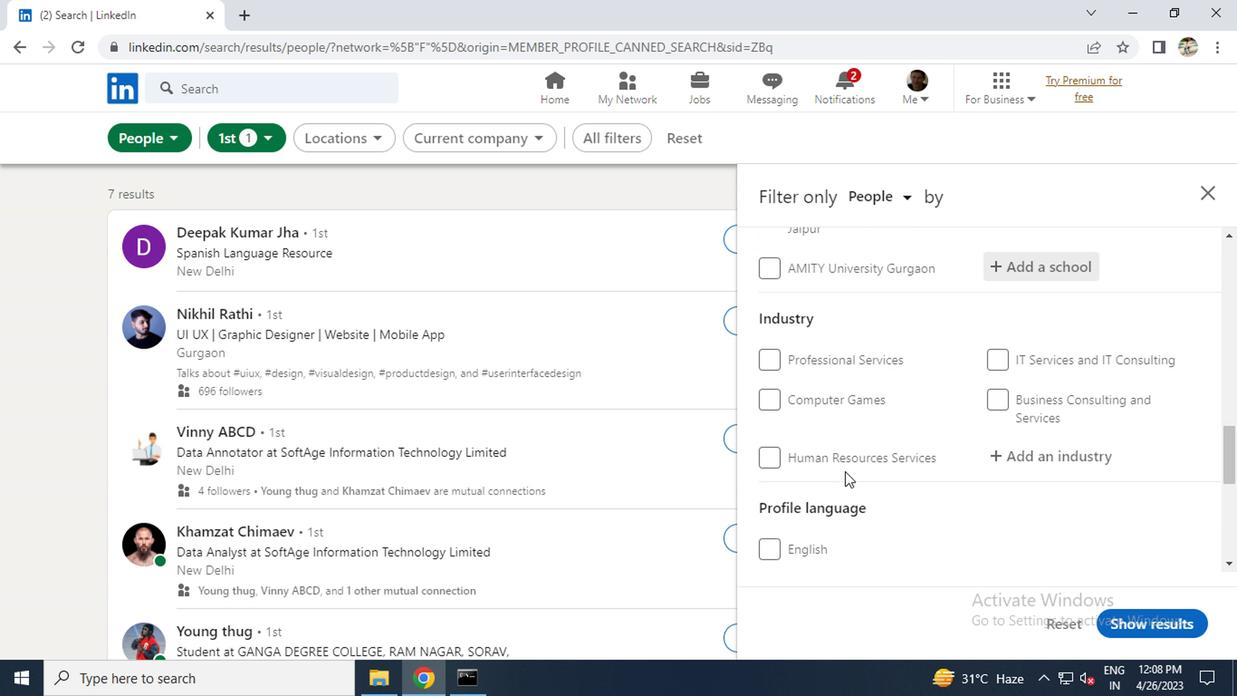 
Action: Mouse moved to (1019, 372)
Screenshot: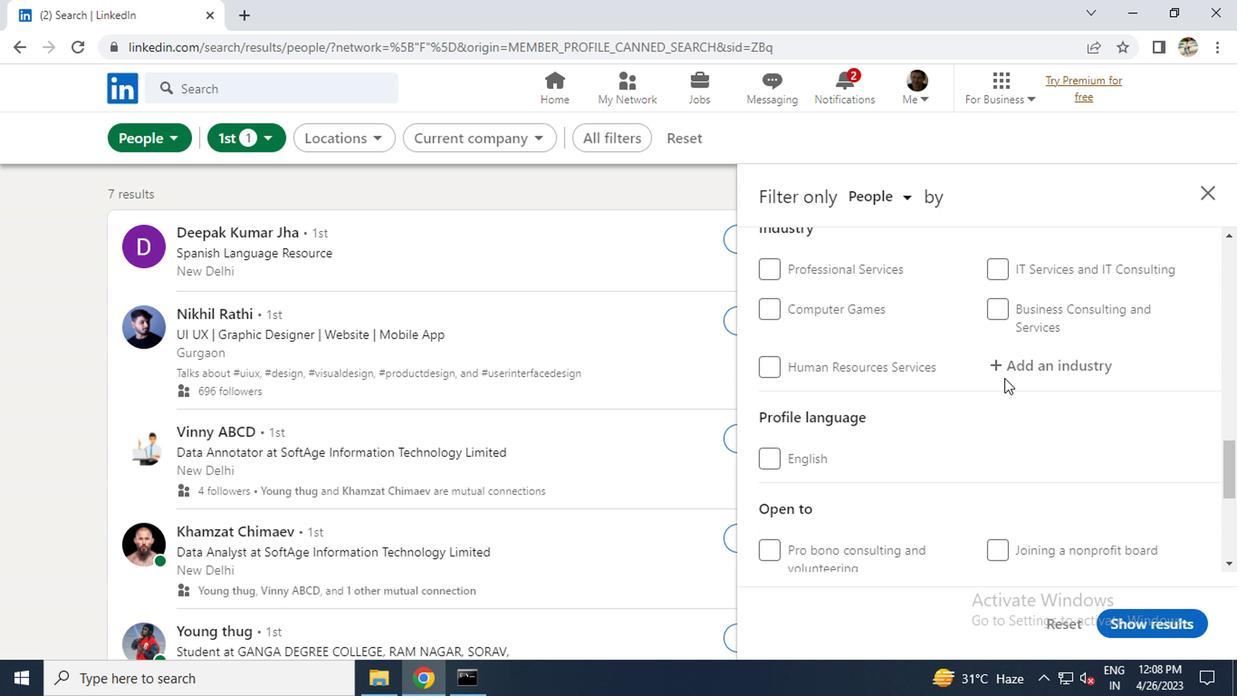 
Action: Mouse pressed left at (1019, 372)
Screenshot: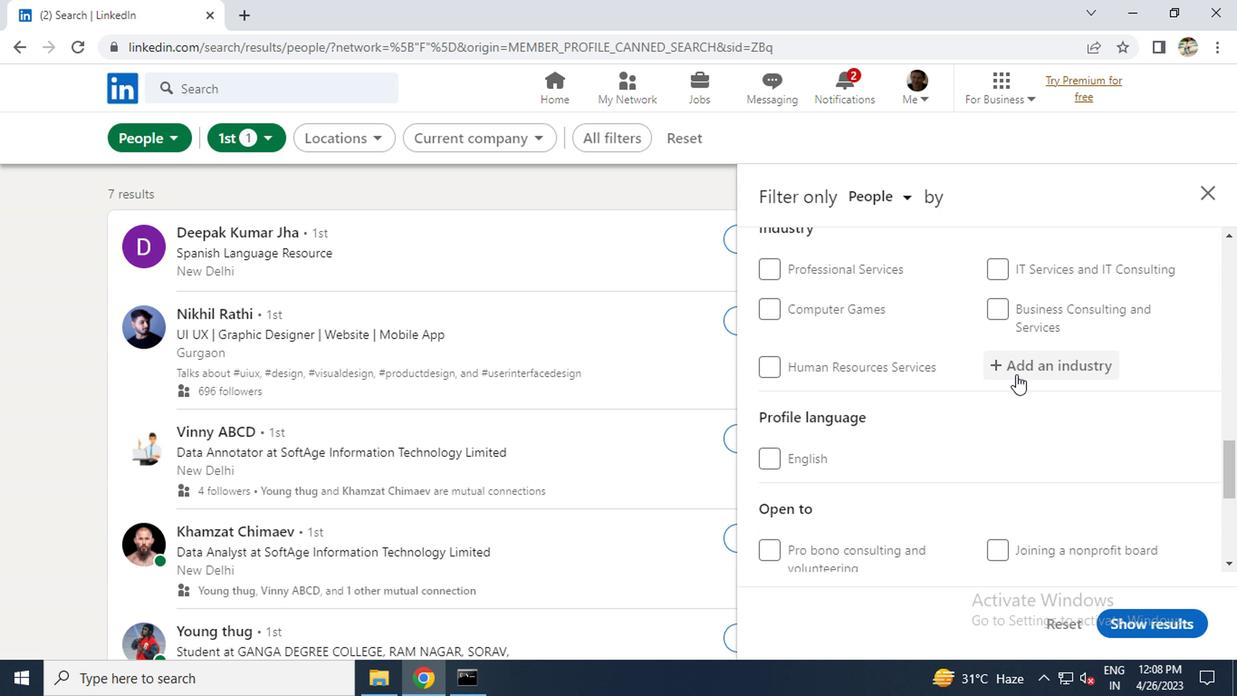 
Action: Key pressed <Key.caps_lock>O<Key.caps_lock>FFICE<Key.space><Key.caps_lock>F<Key.caps_lock>UR
Screenshot: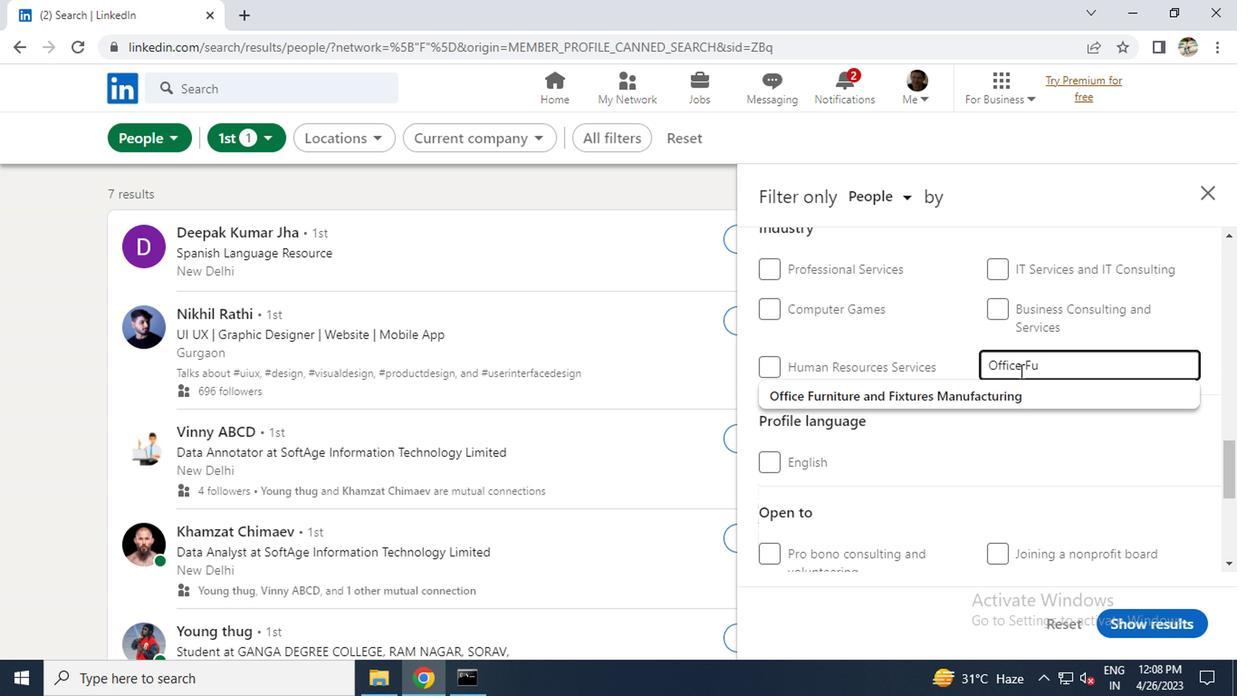 
Action: Mouse moved to (954, 395)
Screenshot: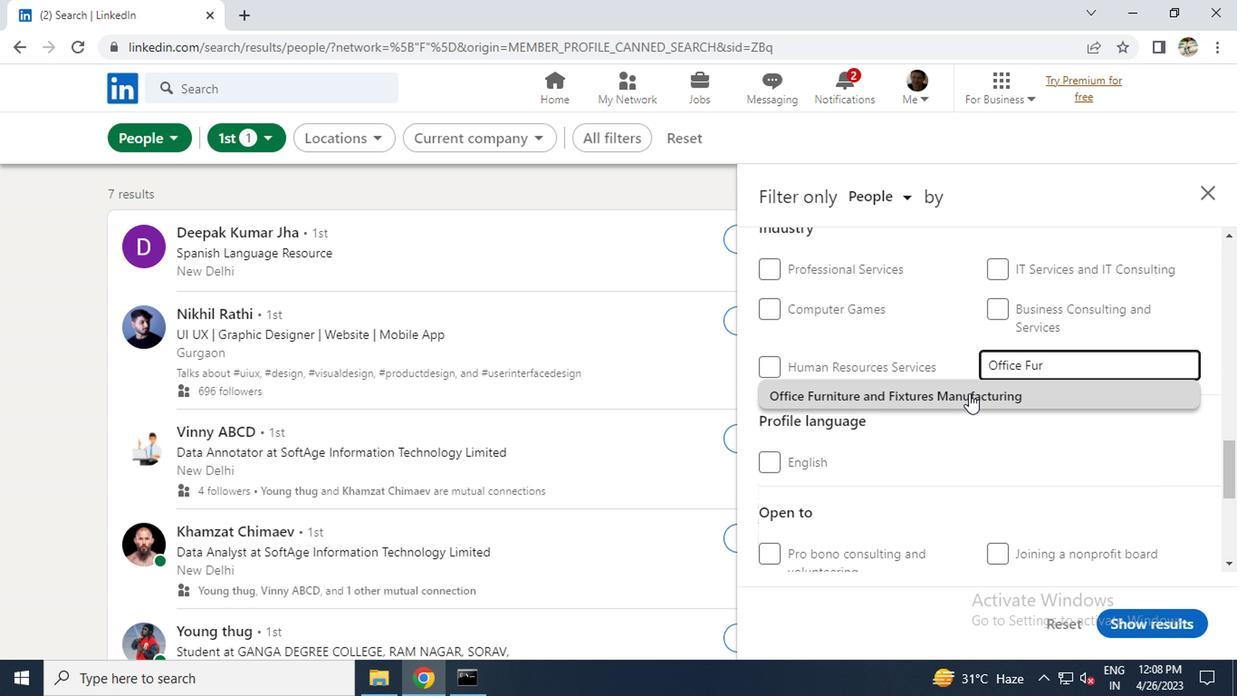 
Action: Mouse pressed left at (954, 395)
Screenshot: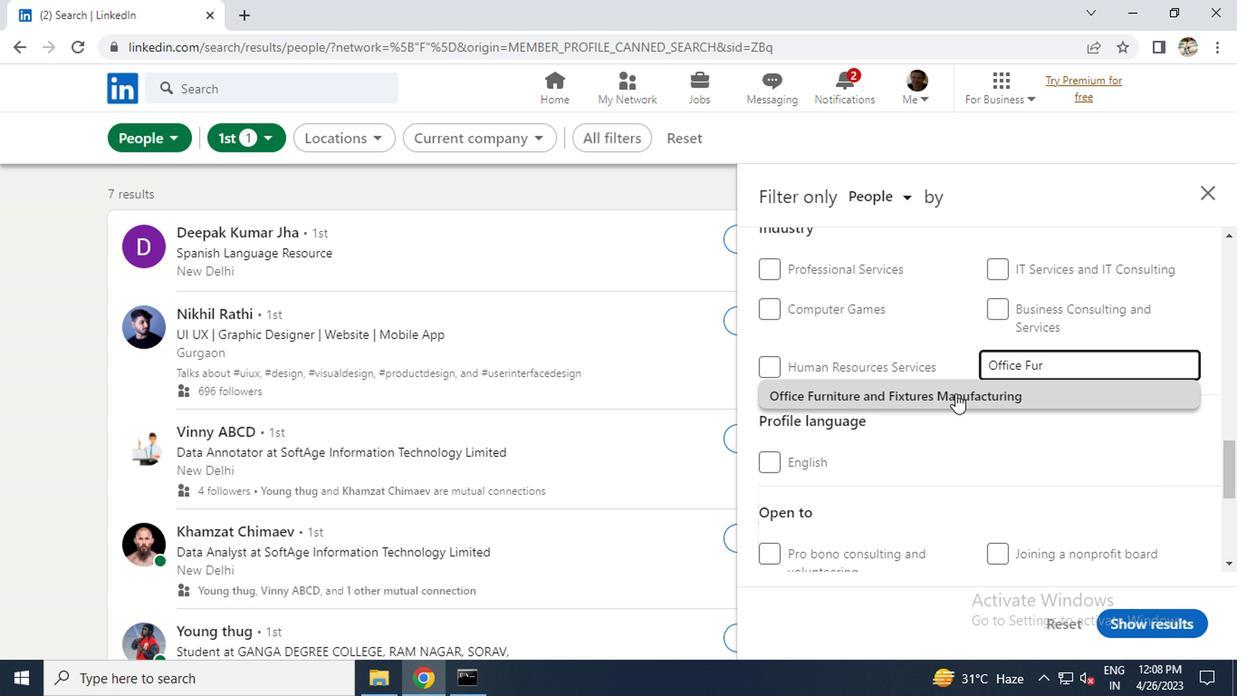 
Action: Mouse scrolled (954, 394) with delta (0, 0)
Screenshot: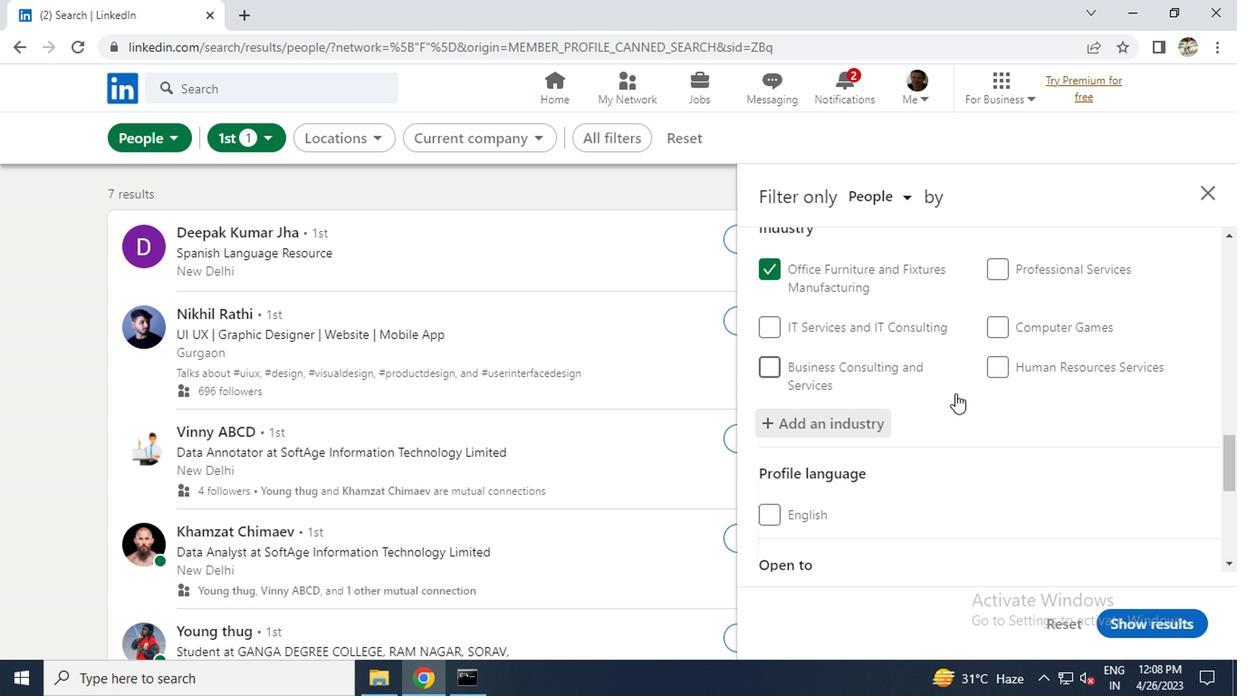 
Action: Mouse scrolled (954, 394) with delta (0, 0)
Screenshot: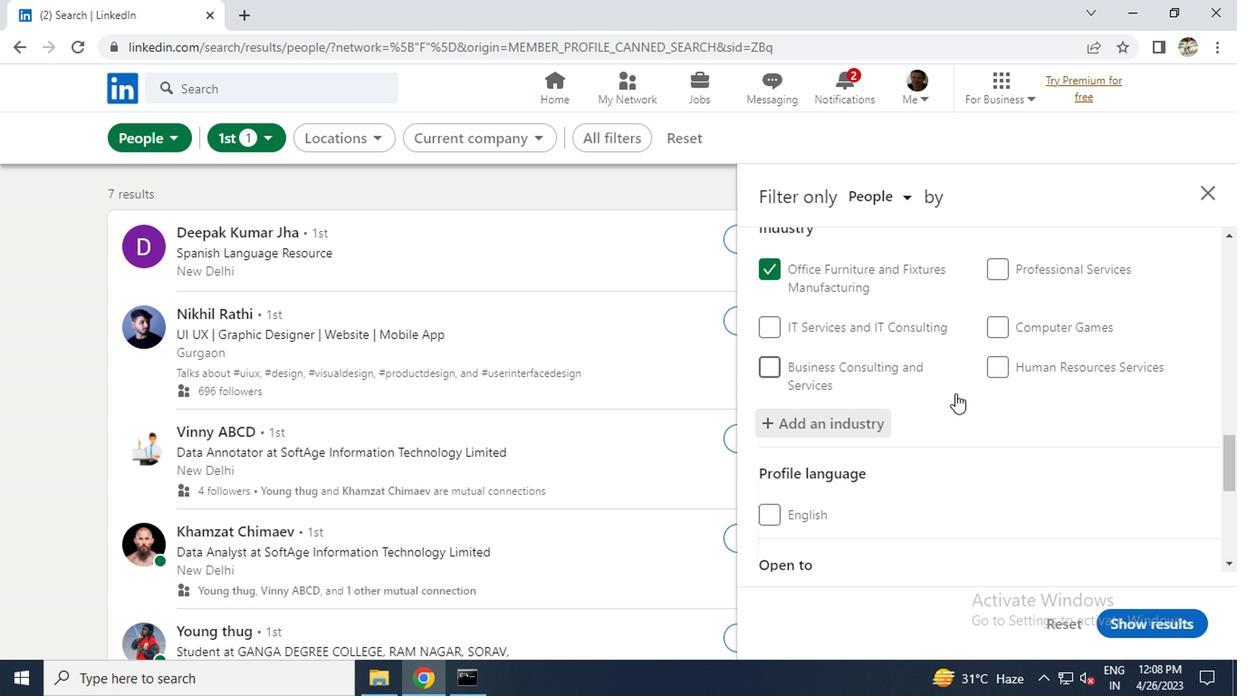
Action: Mouse scrolled (954, 394) with delta (0, 0)
Screenshot: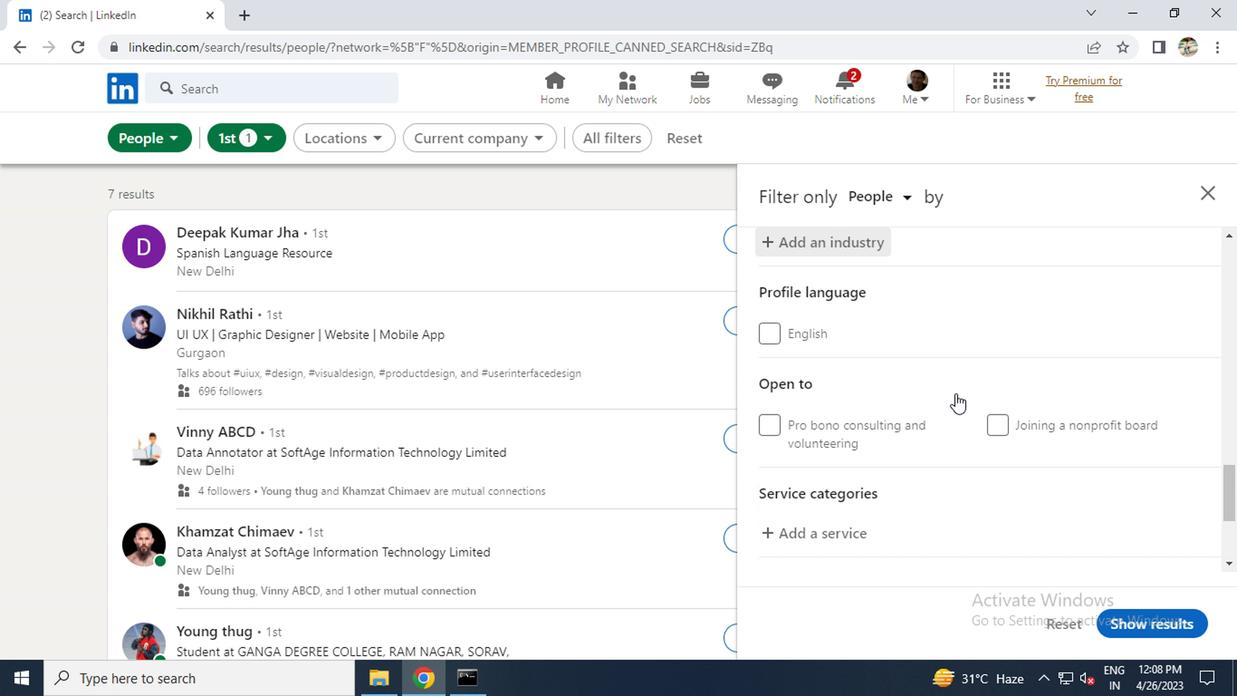 
Action: Mouse moved to (850, 438)
Screenshot: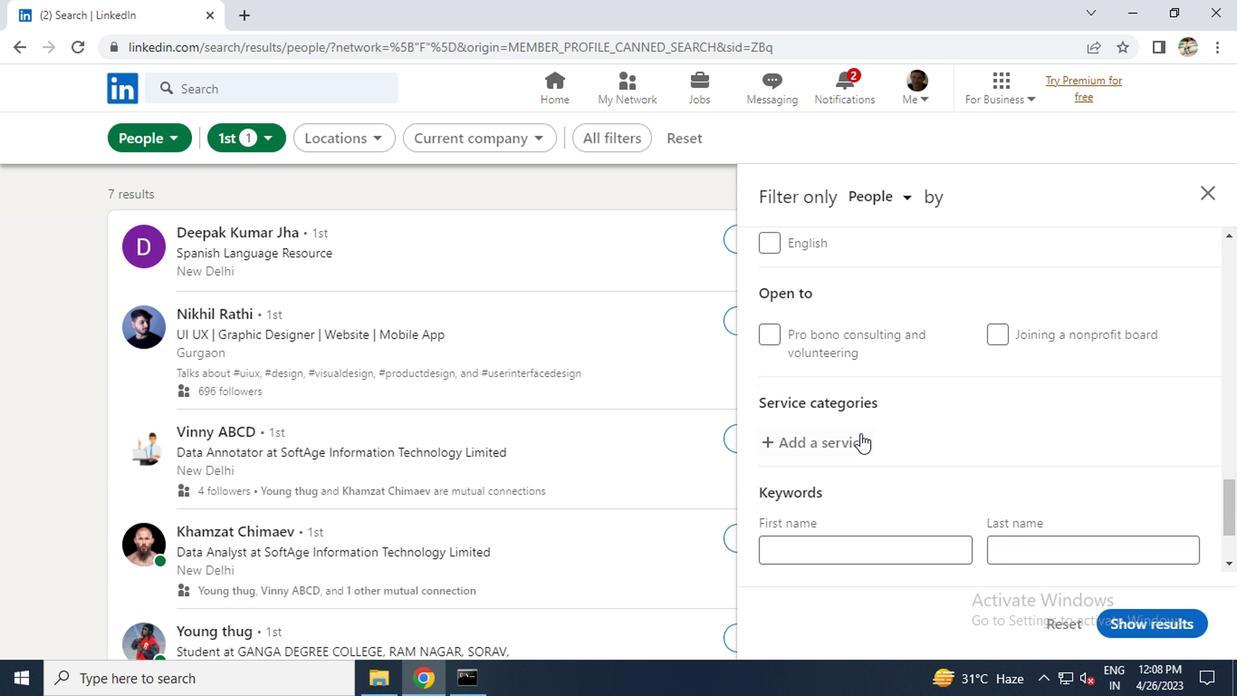 
Action: Mouse pressed left at (850, 438)
Screenshot: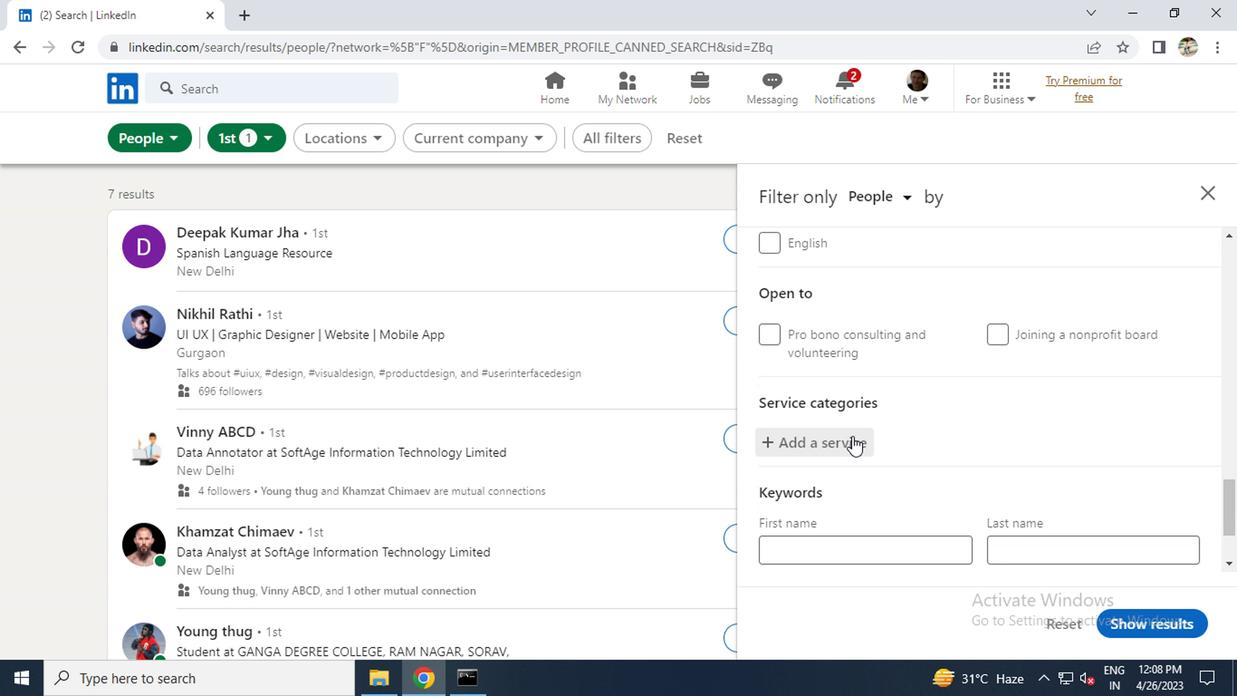 
Action: Key pressed <Key.caps_lock>B<Key.caps_lock>USINWSS<Key.space><Key.backspace><Key.backspace><Key.backspace><Key.backspace>ESS<Key.space>LAW
Screenshot: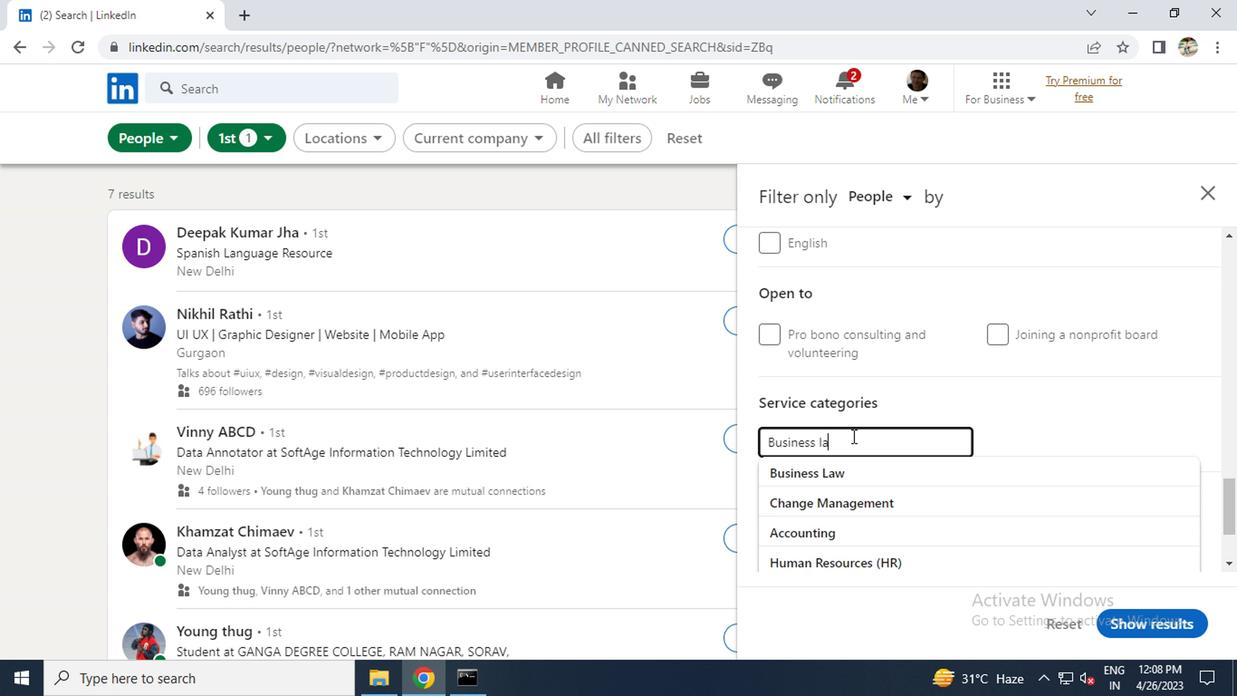 
Action: Mouse moved to (789, 477)
Screenshot: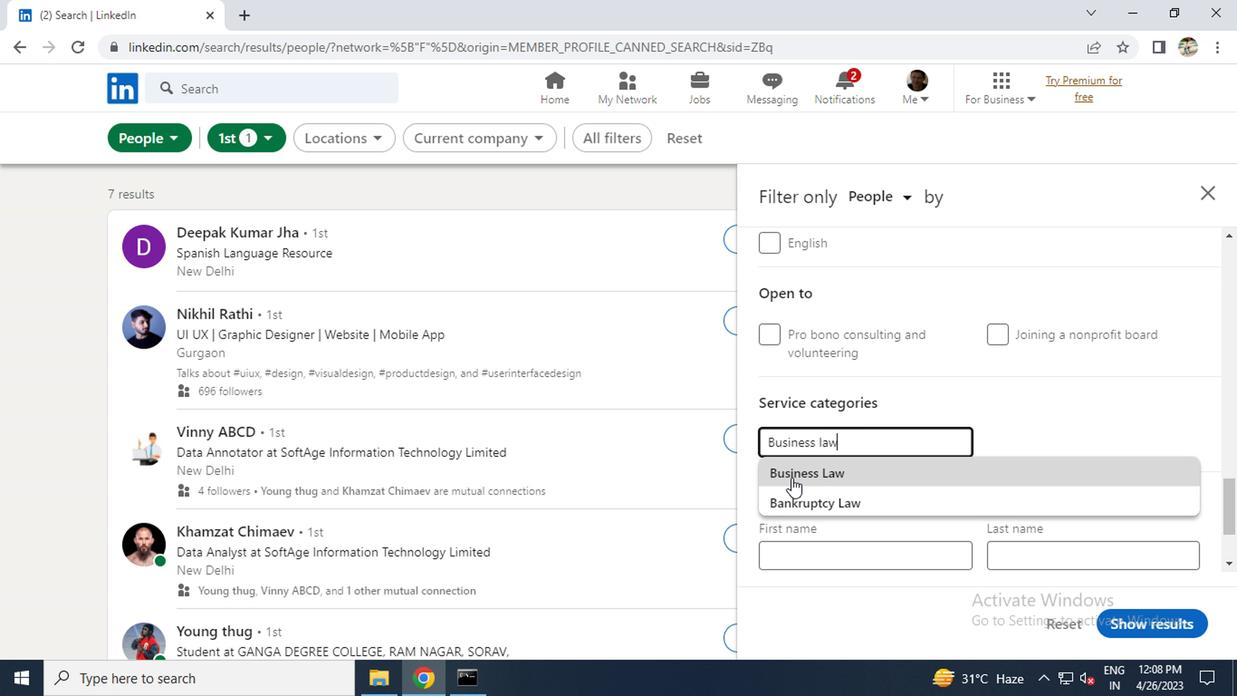 
Action: Mouse pressed left at (789, 477)
Screenshot: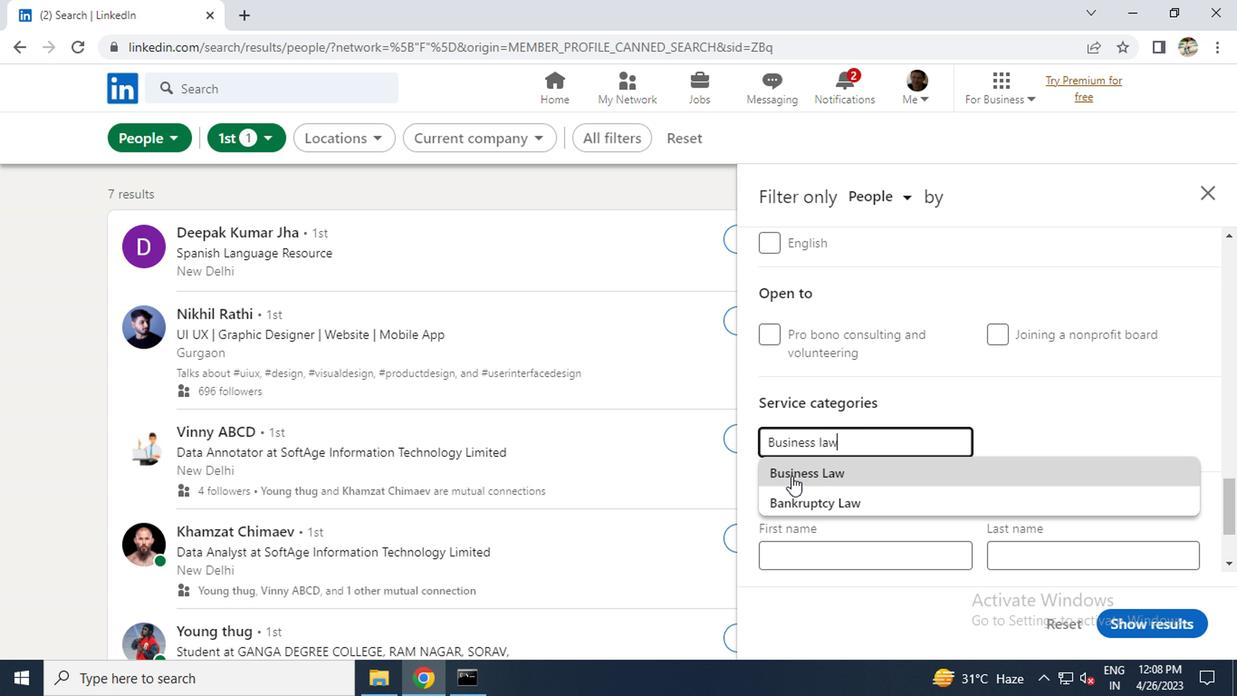 
Action: Mouse scrolled (789, 476) with delta (0, 0)
Screenshot: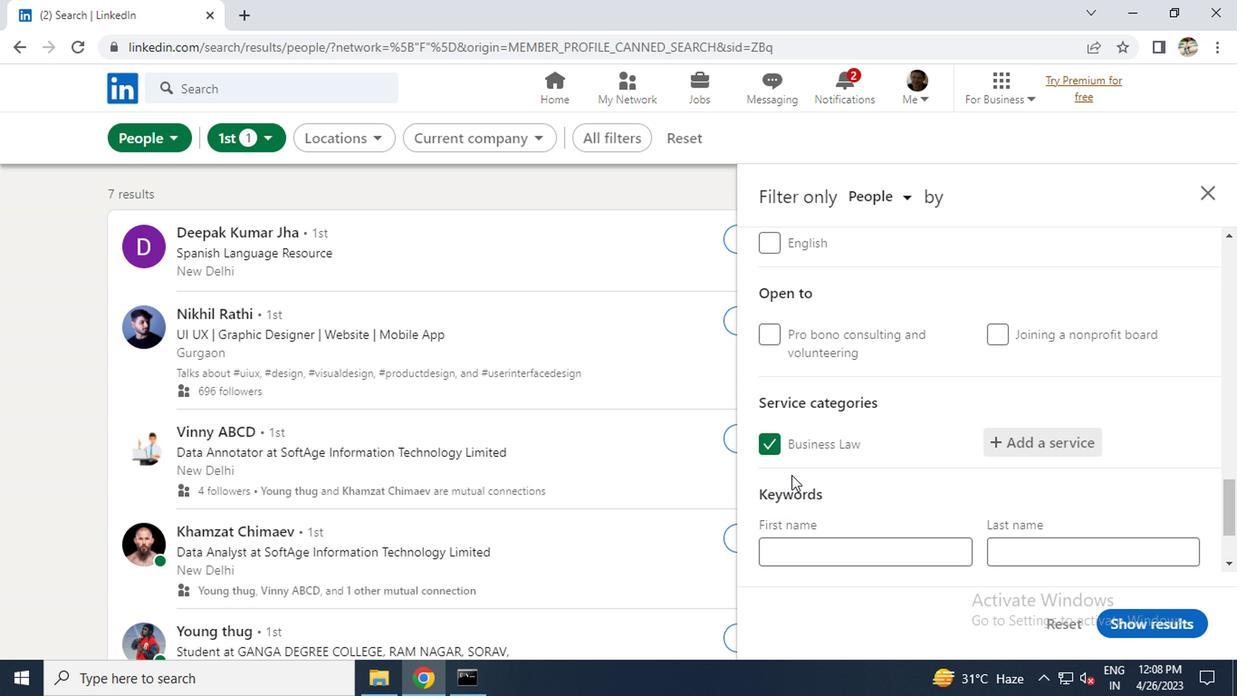 
Action: Mouse scrolled (789, 476) with delta (0, 0)
Screenshot: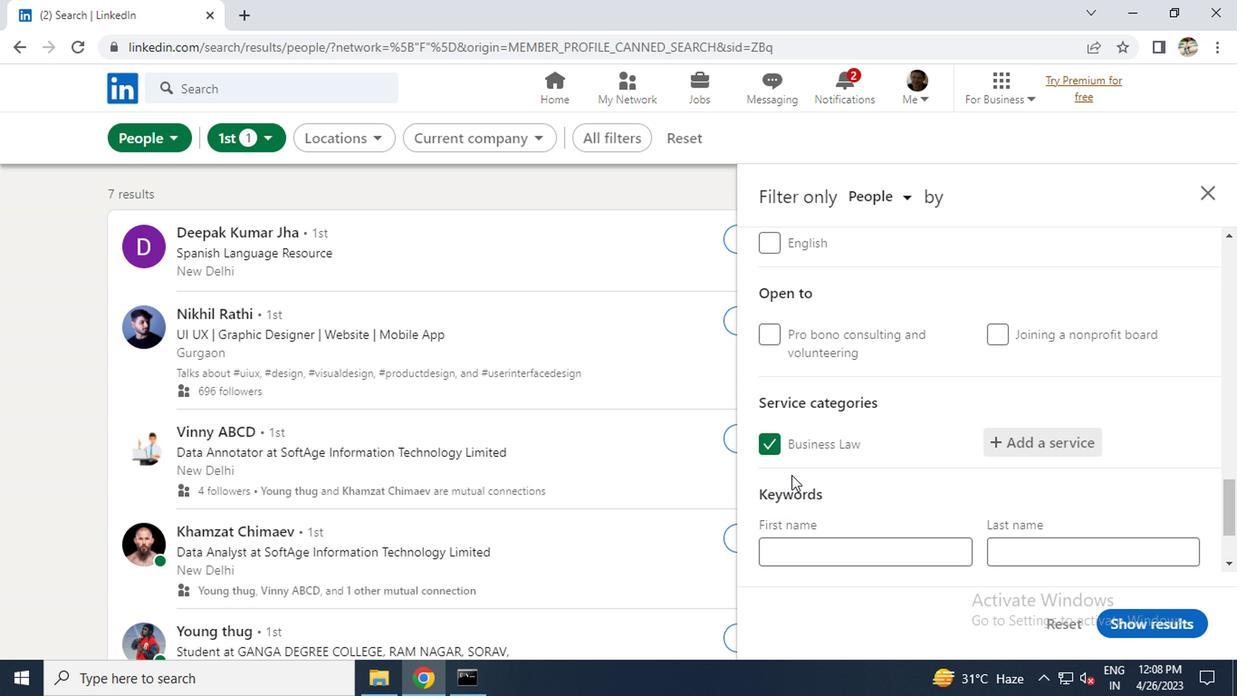 
Action: Mouse moved to (779, 495)
Screenshot: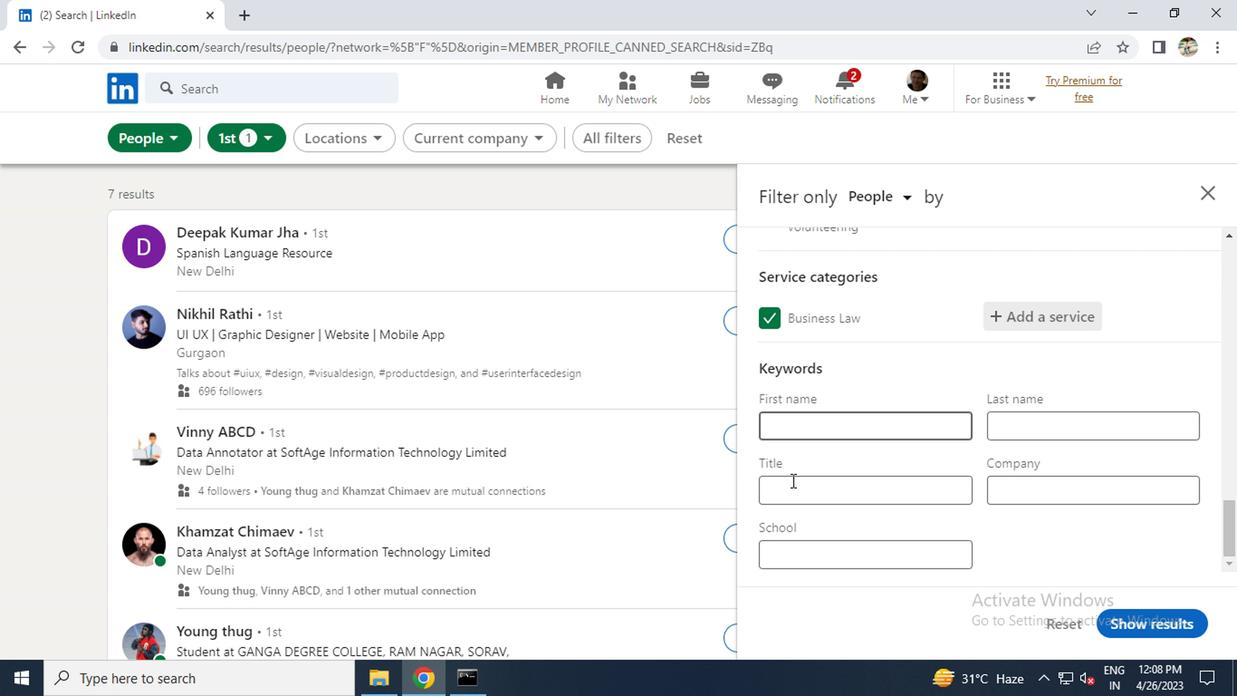 
Action: Mouse pressed left at (779, 495)
Screenshot: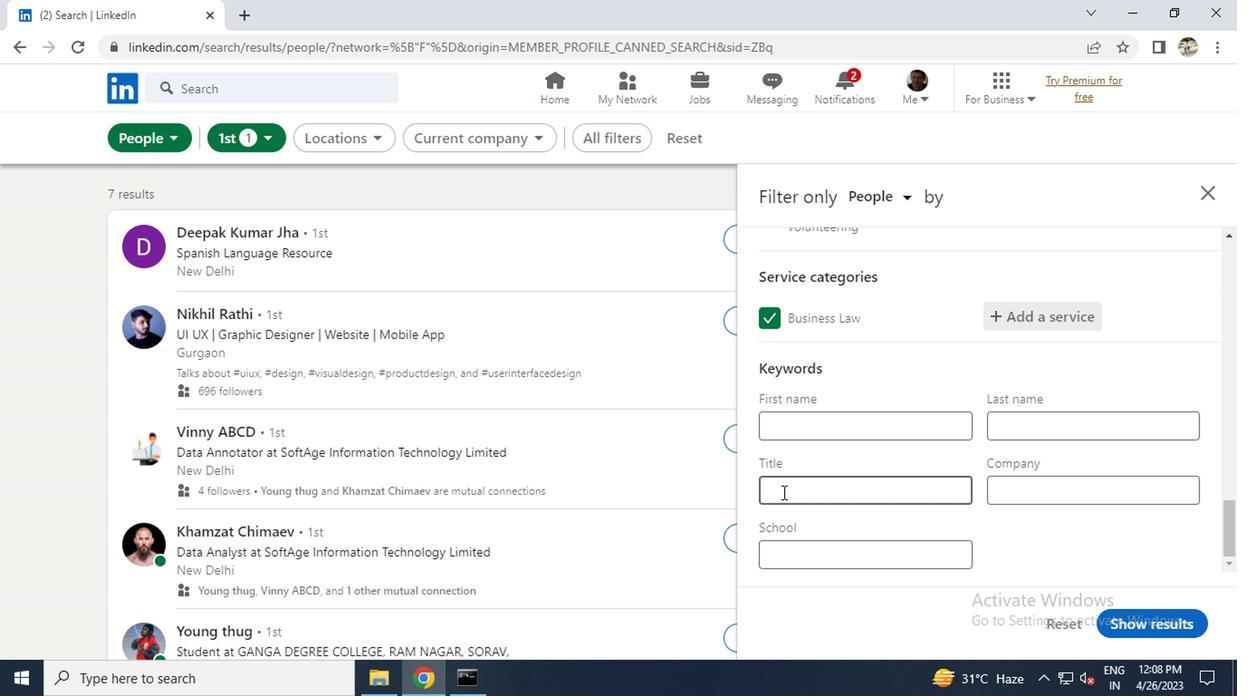 
Action: Mouse moved to (778, 495)
Screenshot: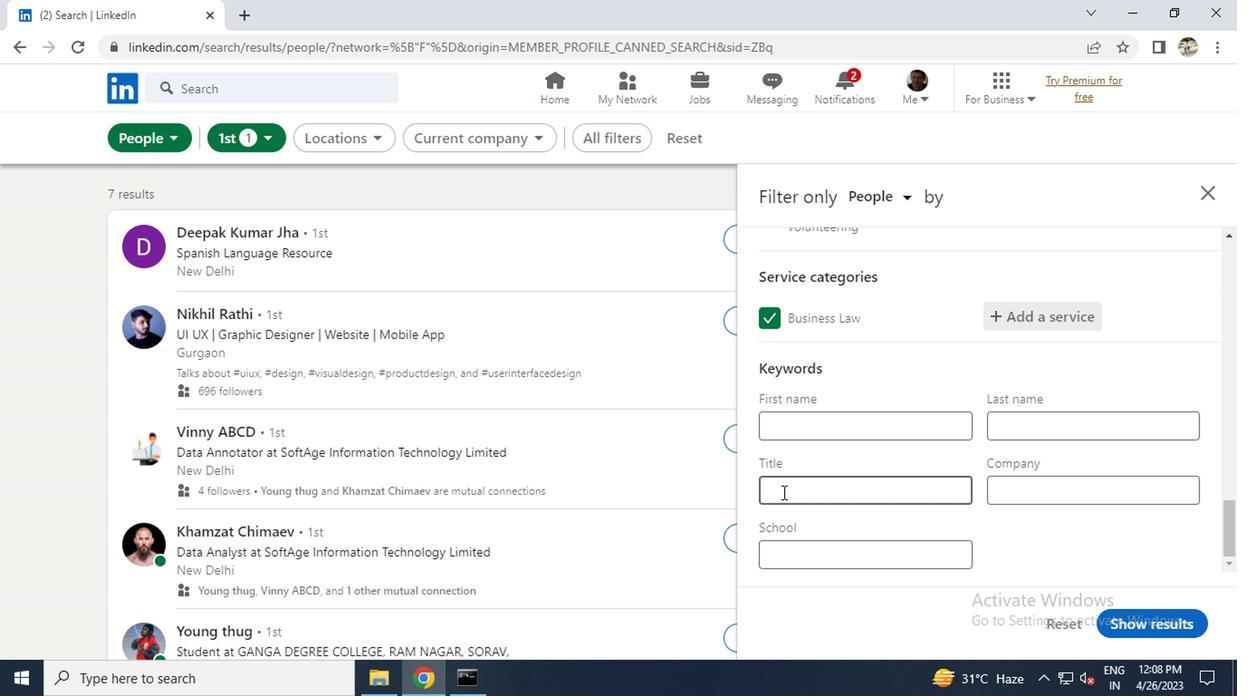 
Action: Key pressed <Key.caps_lock>B<Key.caps_lock>OOKKEEPER
Screenshot: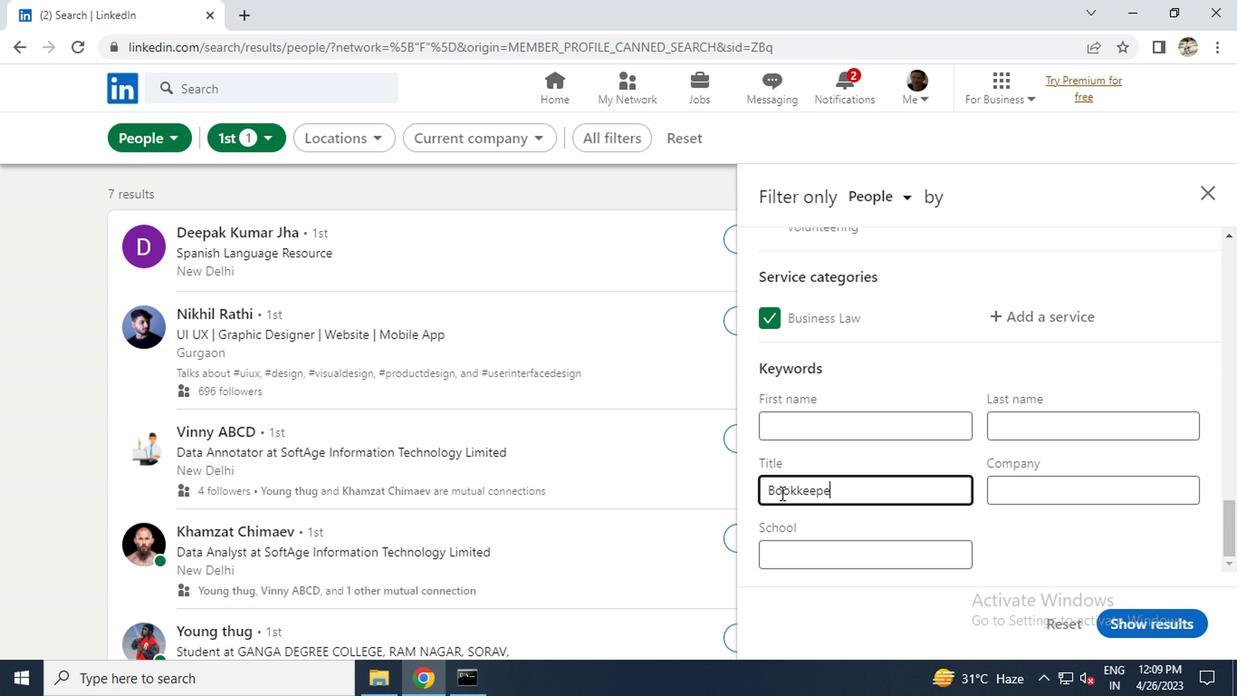 
Action: Mouse moved to (1126, 617)
Screenshot: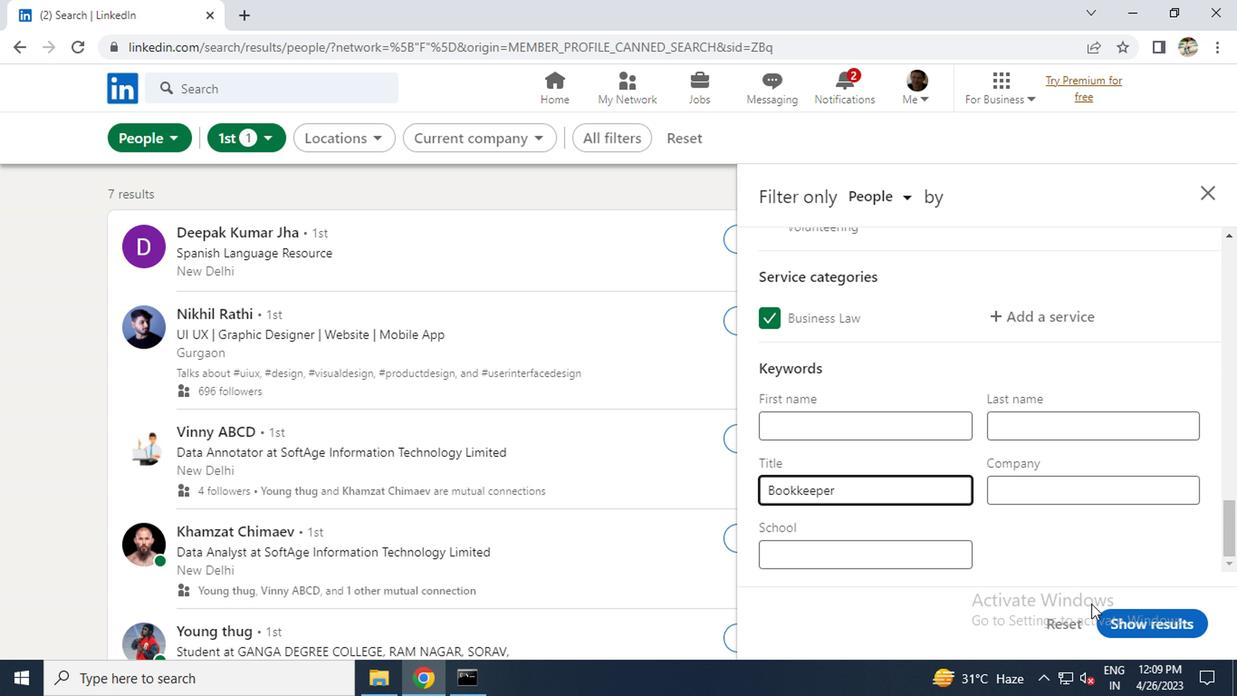 
Action: Mouse pressed left at (1126, 617)
Screenshot: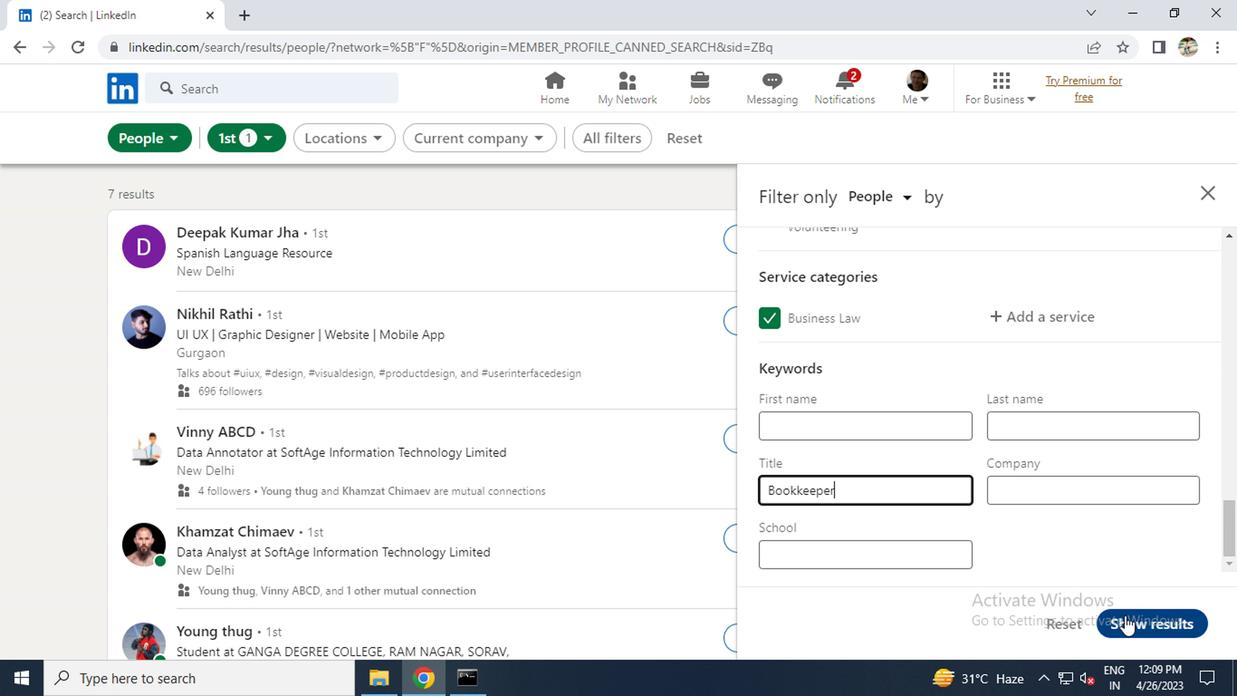 
Action: Mouse moved to (579, 397)
Screenshot: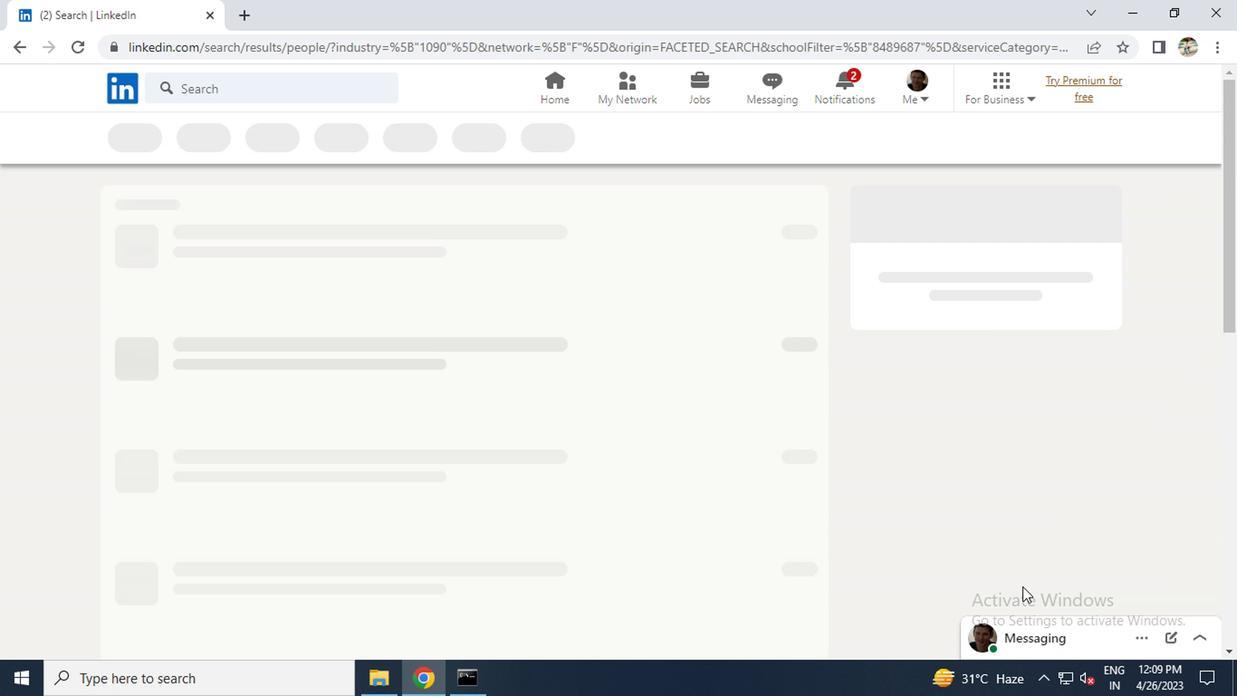
Action: Key pressed <Key.f8>
Screenshot: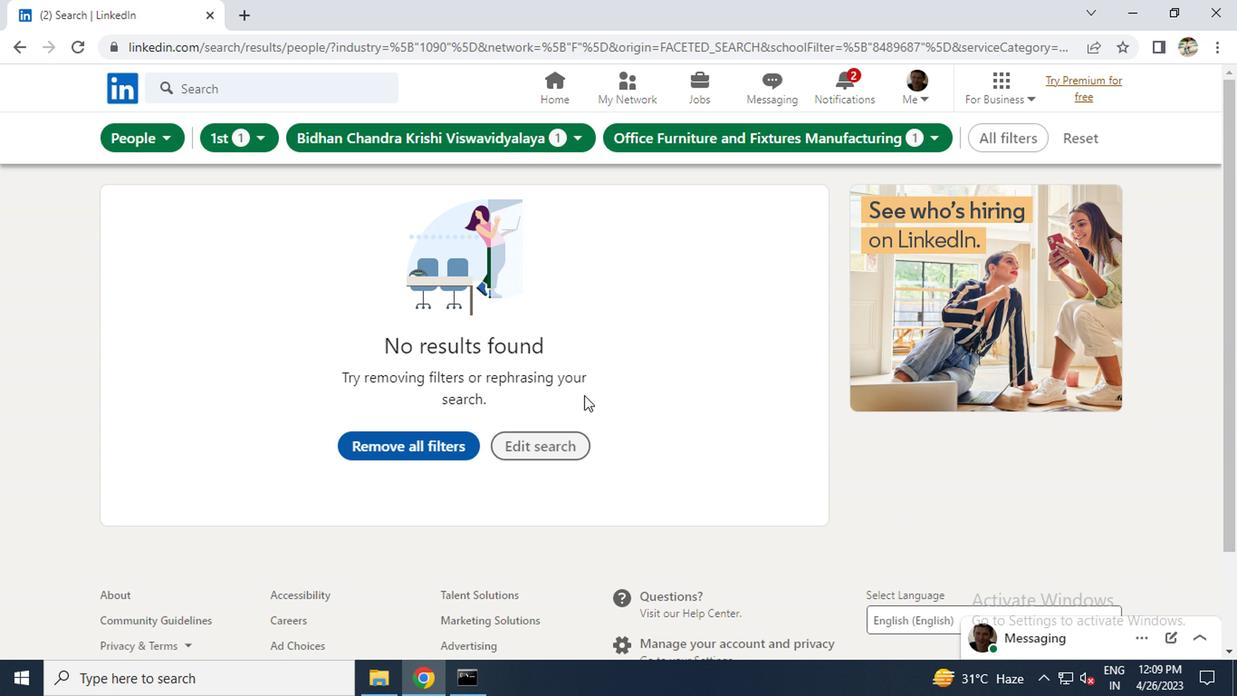
